 Task: Add Sprouts Two Bite Chocolate Cupcakes to the cart.
Action: Mouse moved to (17, 57)
Screenshot: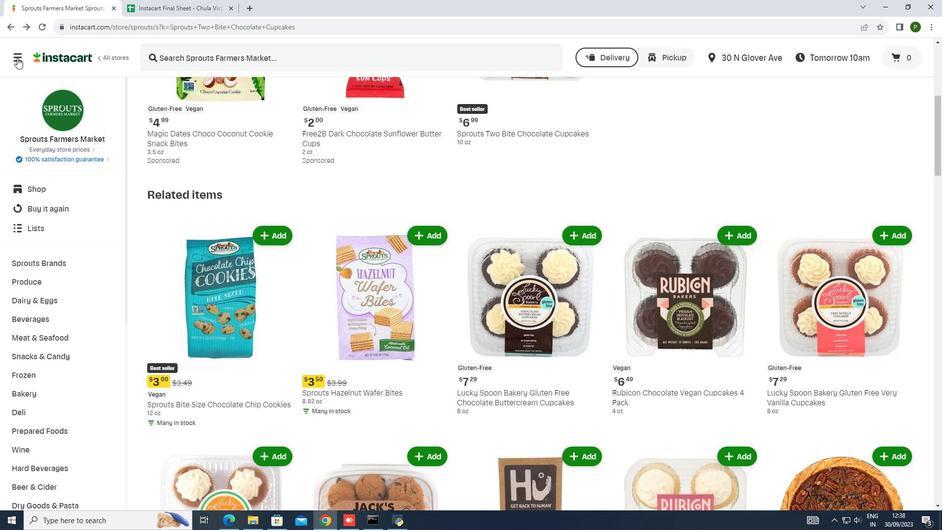
Action: Mouse pressed left at (17, 57)
Screenshot: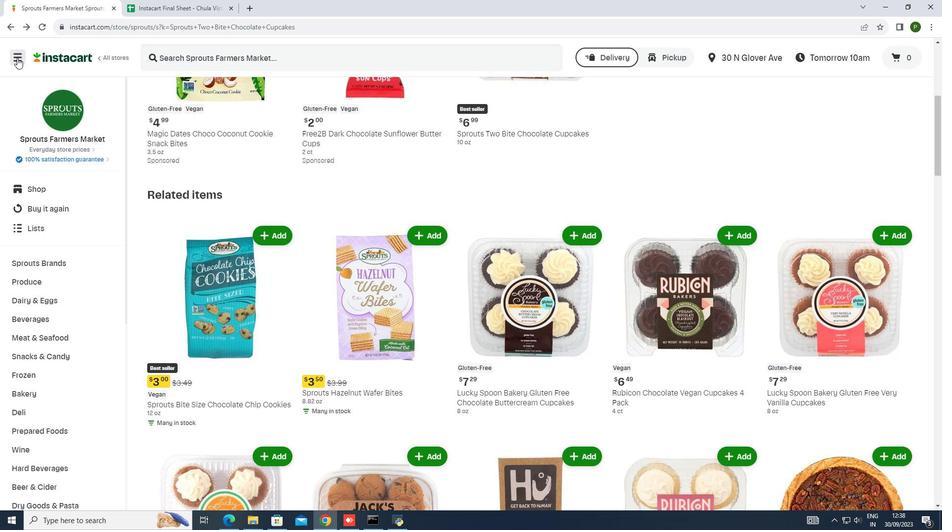 
Action: Mouse moved to (27, 252)
Screenshot: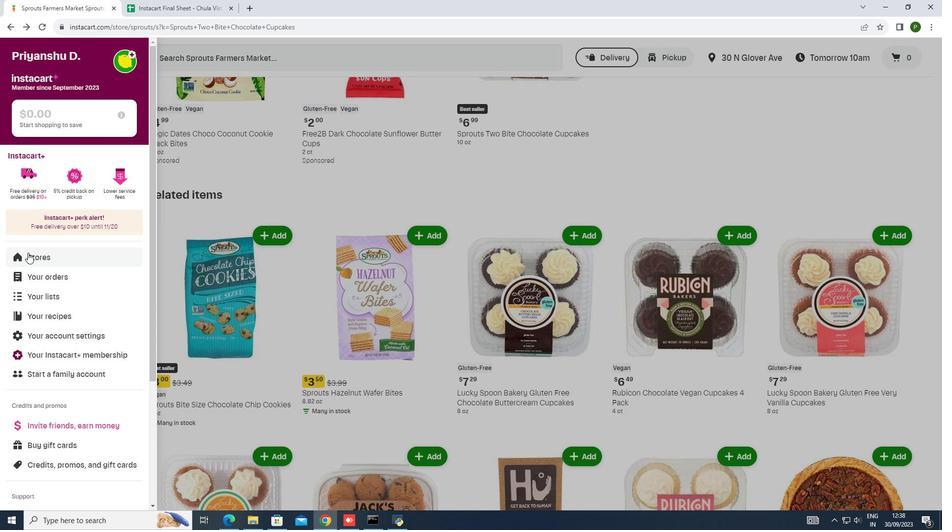 
Action: Mouse pressed left at (27, 252)
Screenshot: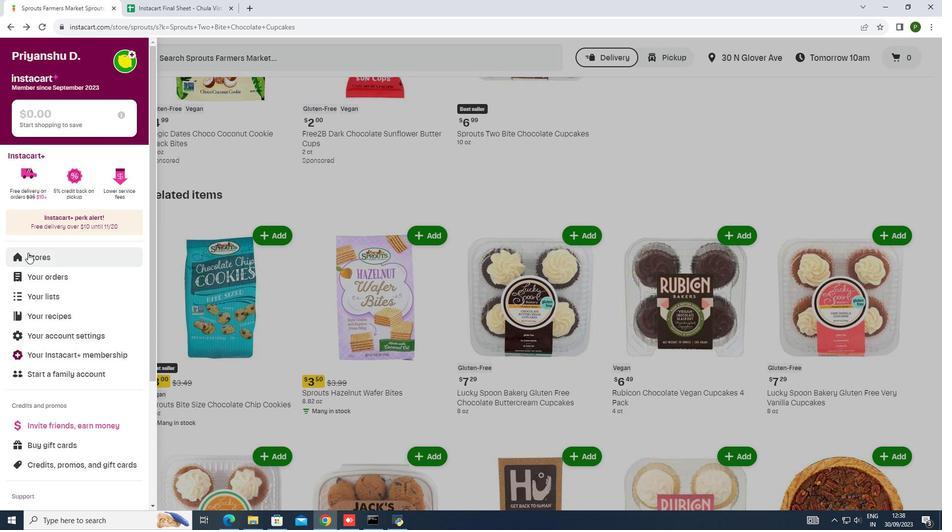 
Action: Mouse moved to (223, 98)
Screenshot: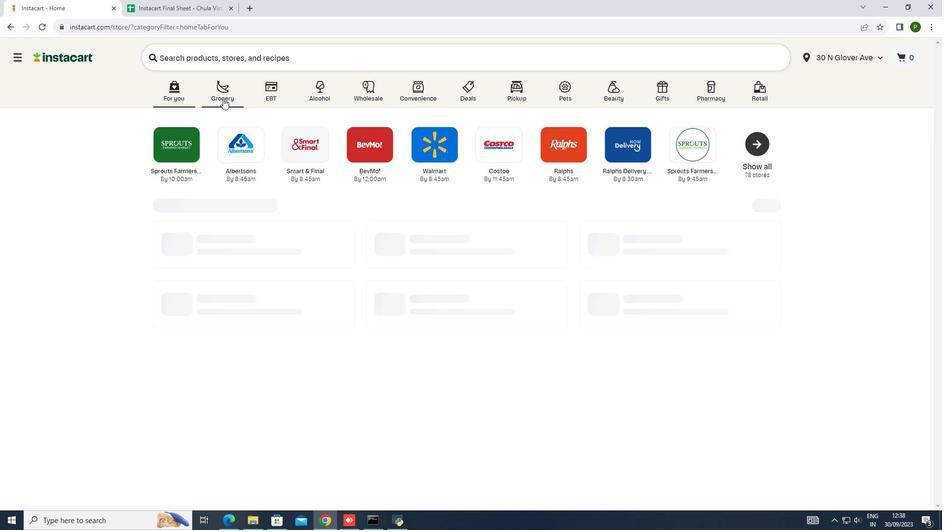 
Action: Mouse pressed left at (223, 98)
Screenshot: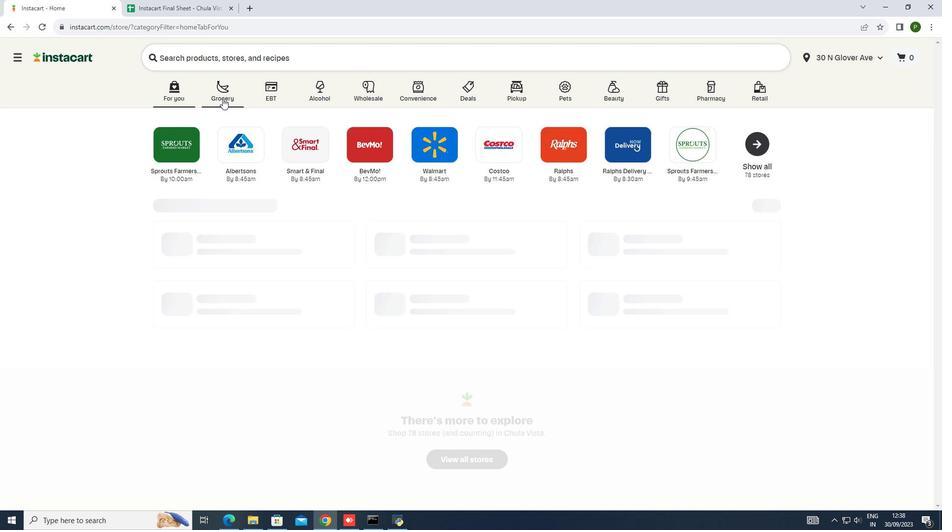 
Action: Mouse moved to (501, 142)
Screenshot: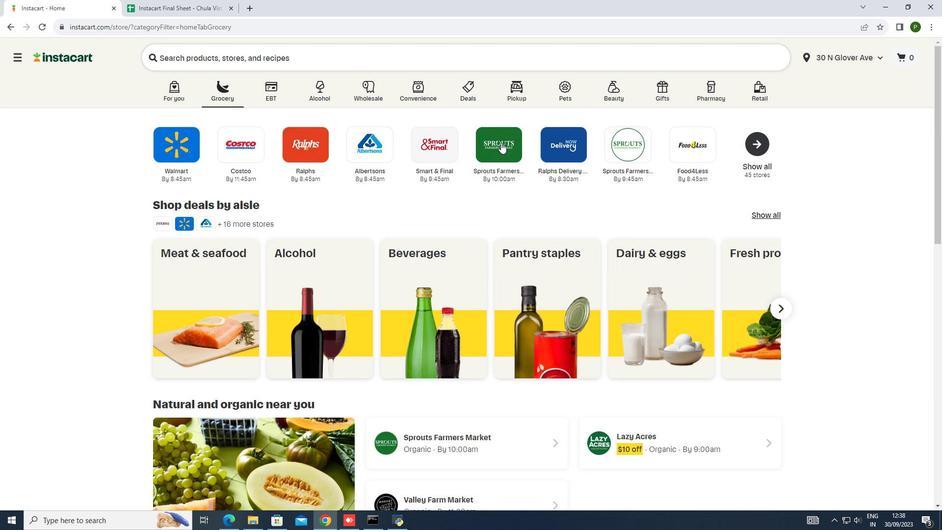 
Action: Mouse pressed left at (501, 142)
Screenshot: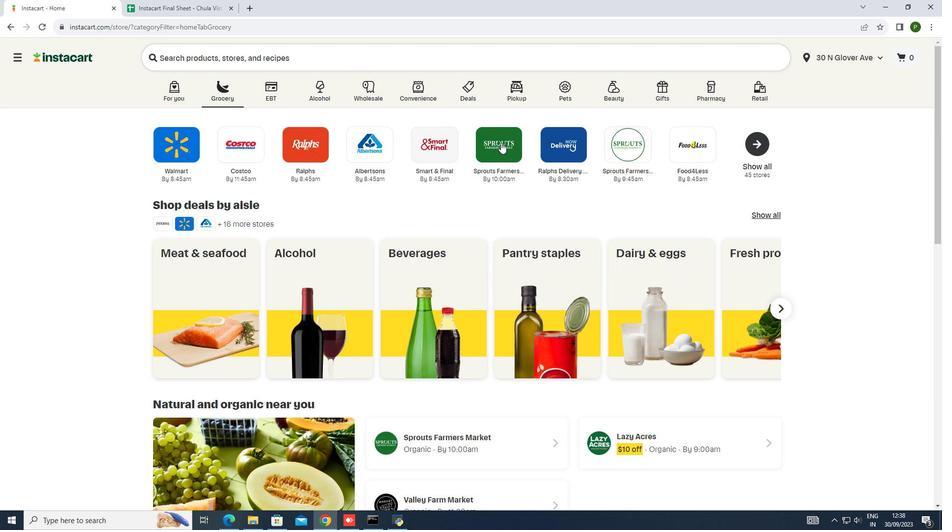 
Action: Mouse moved to (77, 191)
Screenshot: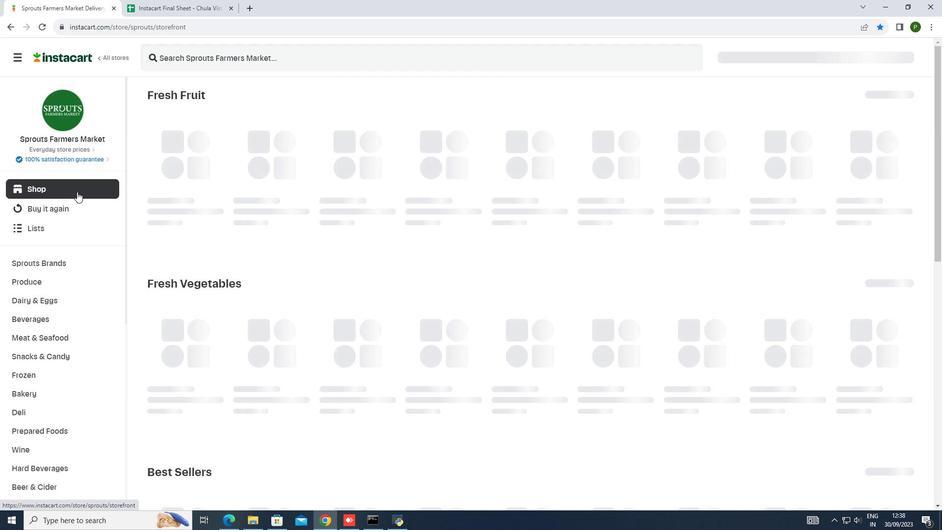 
Action: Mouse pressed left at (77, 191)
Screenshot: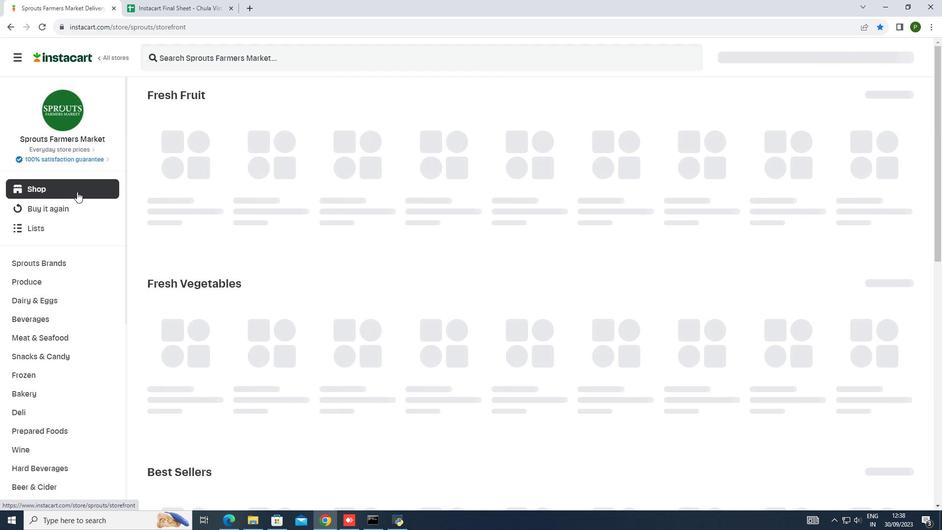 
Action: Mouse moved to (396, 318)
Screenshot: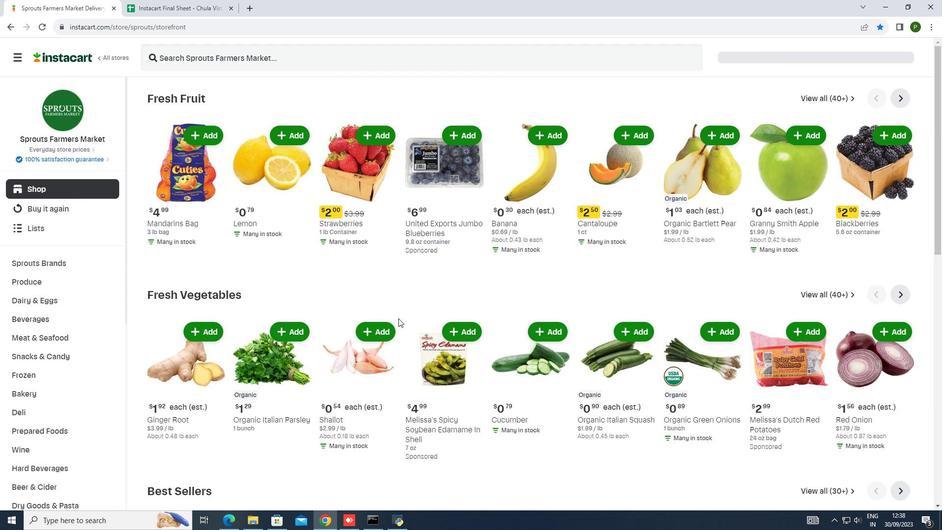 
Action: Mouse scrolled (396, 318) with delta (0, 0)
Screenshot: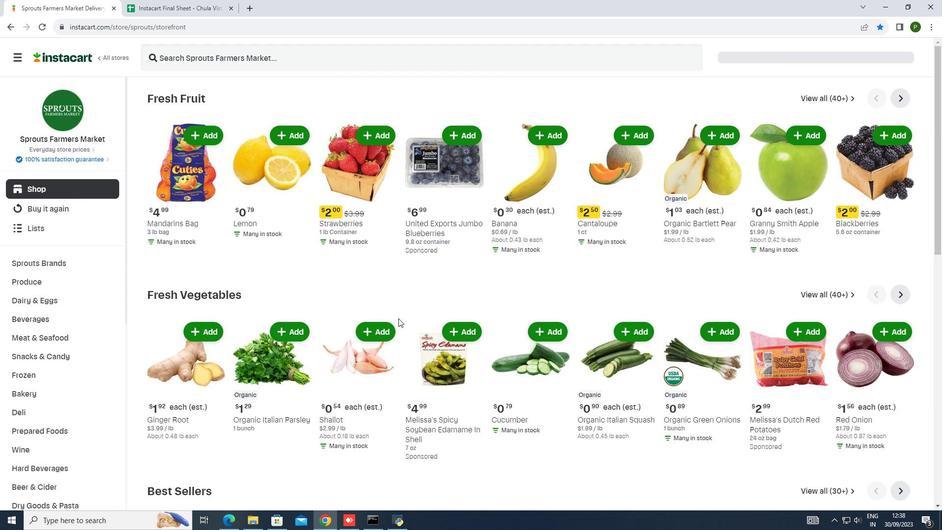
Action: Mouse moved to (397, 318)
Screenshot: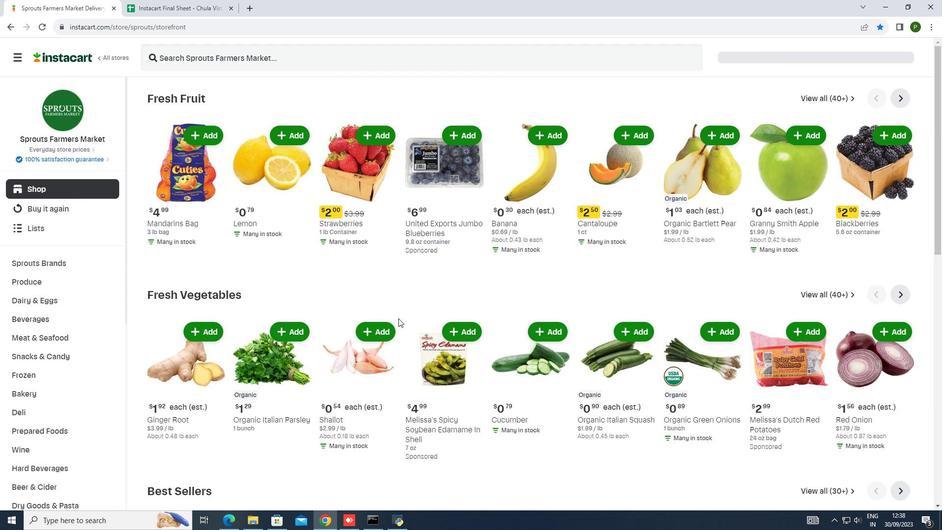 
Action: Mouse scrolled (397, 318) with delta (0, 0)
Screenshot: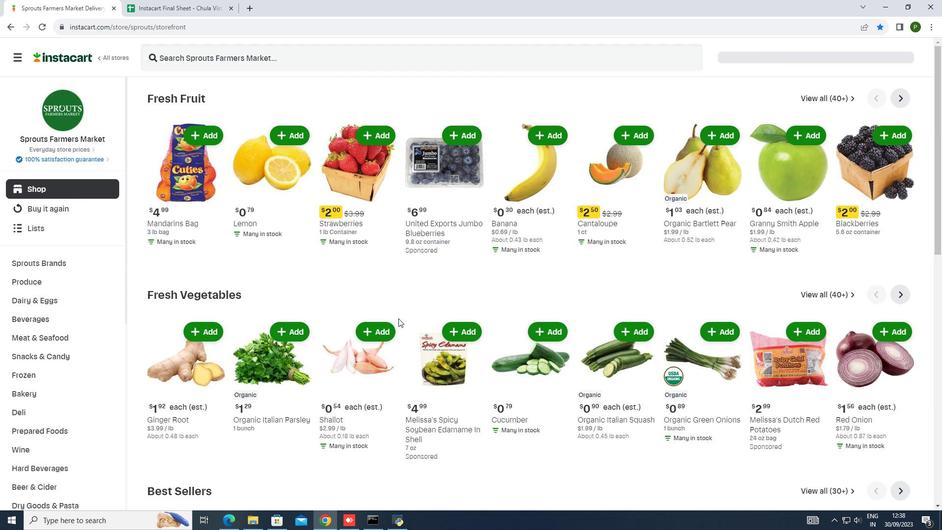 
Action: Mouse moved to (398, 318)
Screenshot: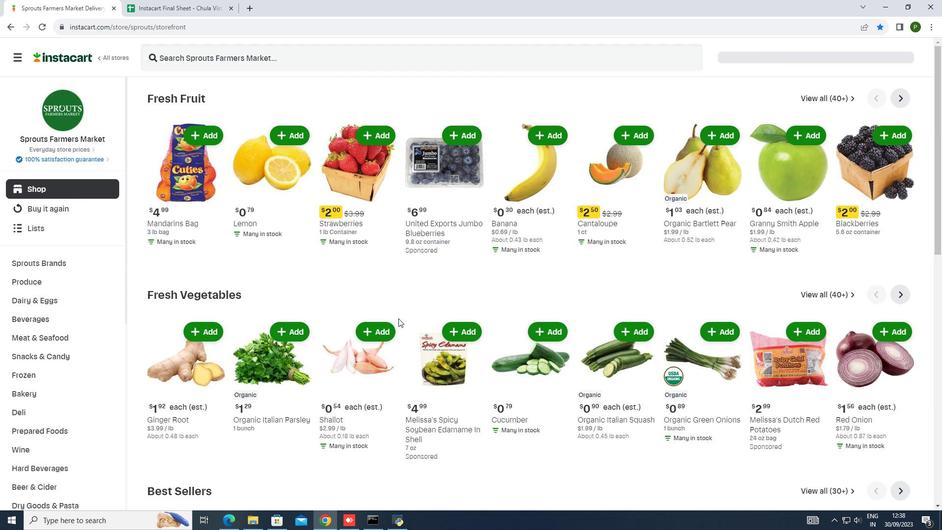 
Action: Mouse scrolled (398, 318) with delta (0, 0)
Screenshot: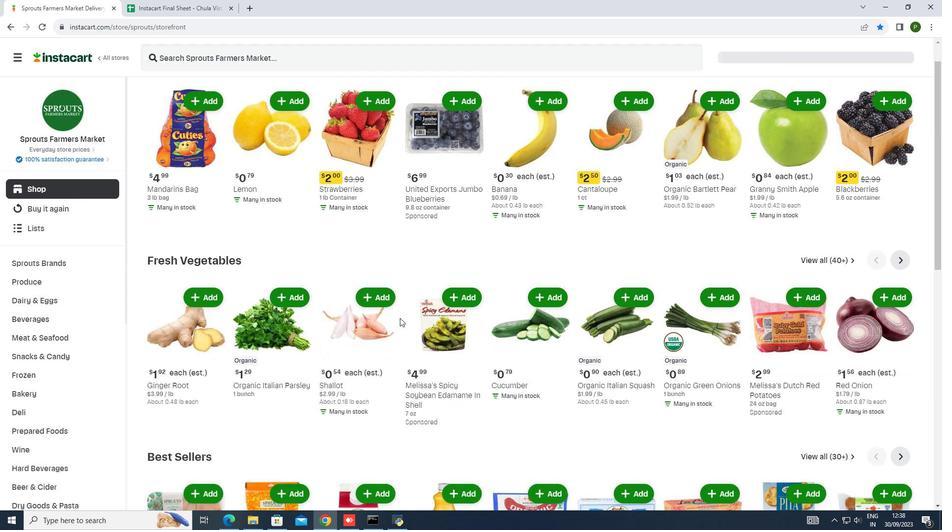 
Action: Mouse scrolled (398, 318) with delta (0, 0)
Screenshot: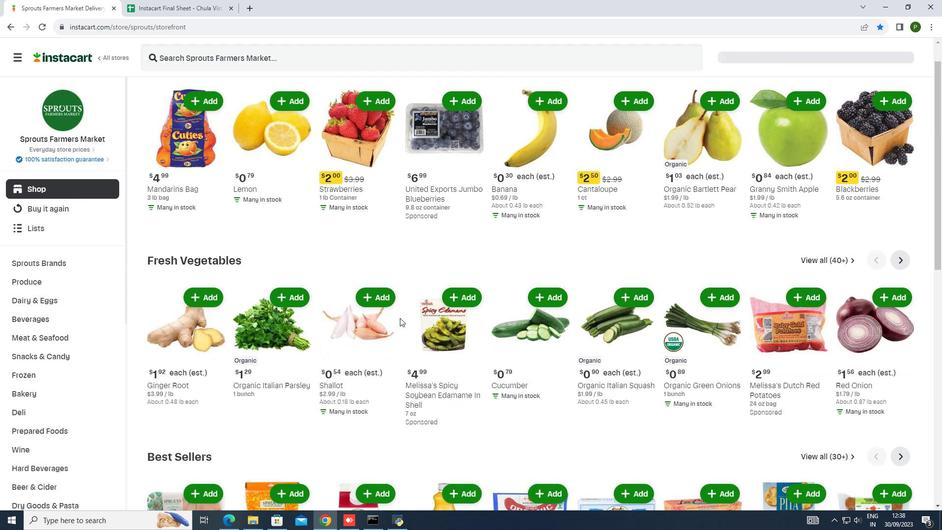 
Action: Mouse moved to (399, 318)
Screenshot: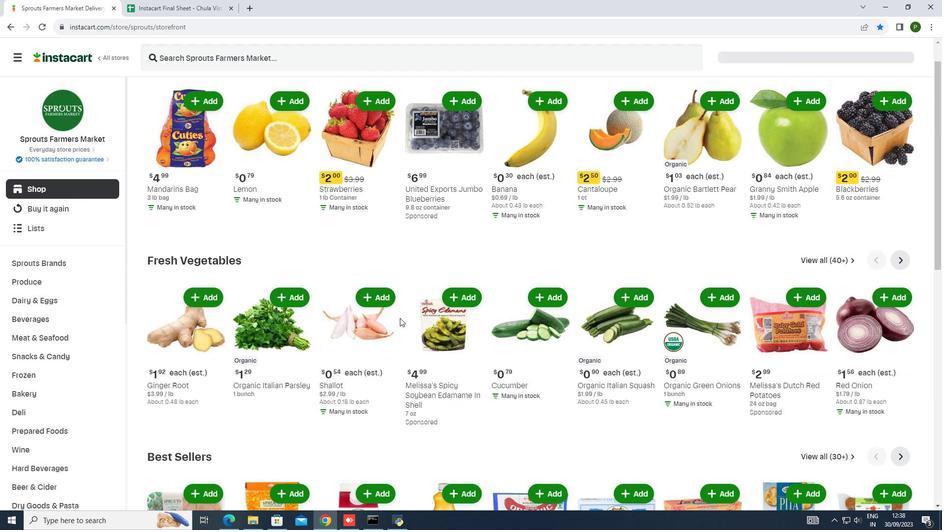 
Action: Mouse scrolled (399, 318) with delta (0, 0)
Screenshot: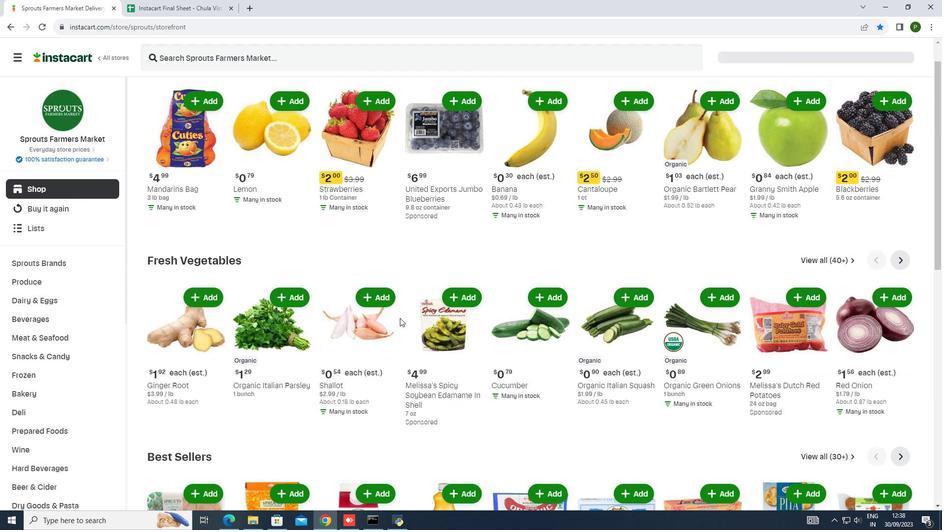 
Action: Mouse moved to (400, 318)
Screenshot: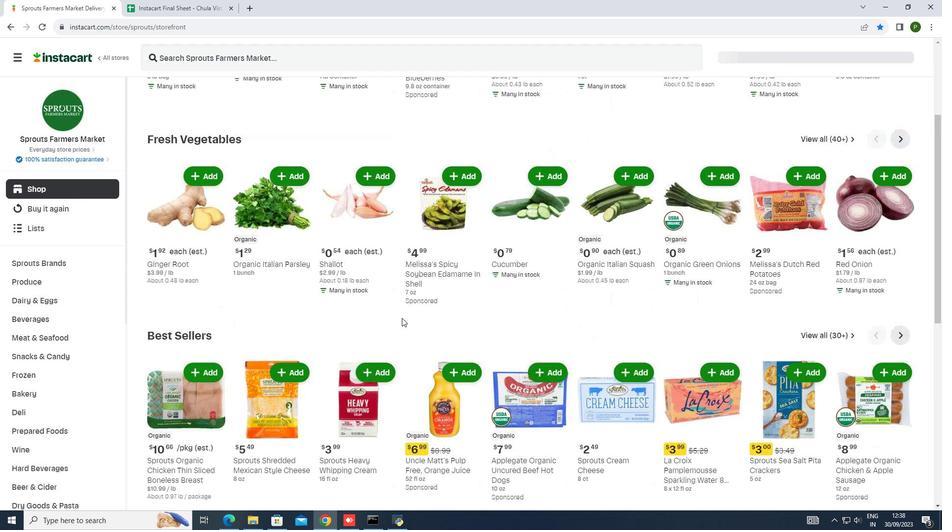 
Action: Mouse scrolled (400, 317) with delta (0, 0)
Screenshot: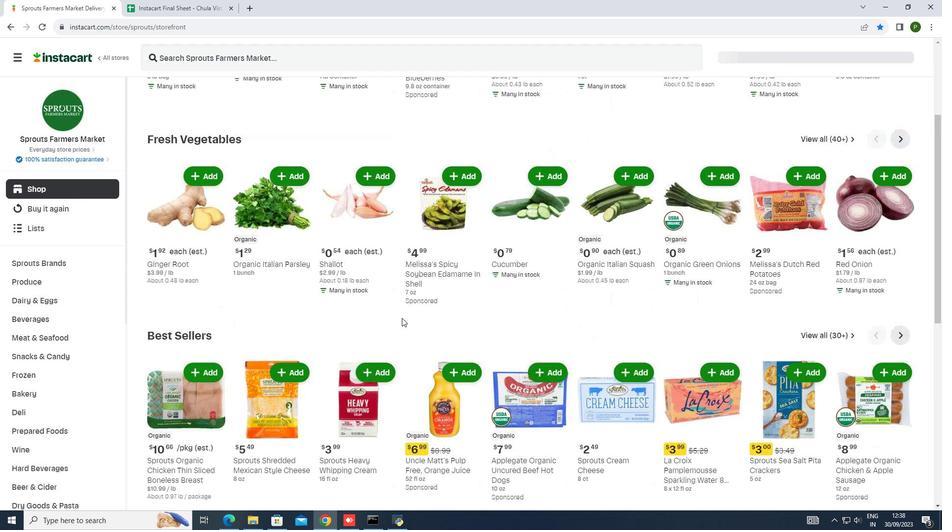 
Action: Mouse moved to (433, 343)
Screenshot: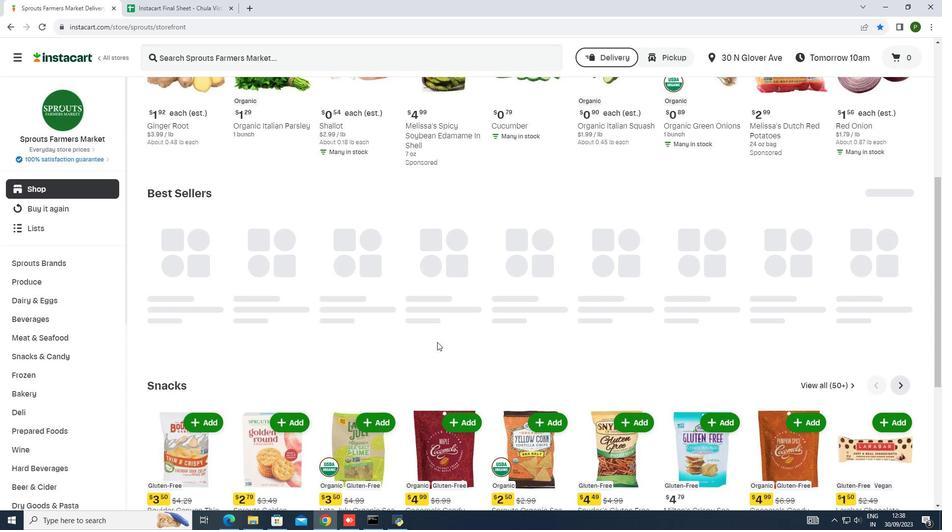 
Action: Mouse scrolled (433, 342) with delta (0, 0)
Screenshot: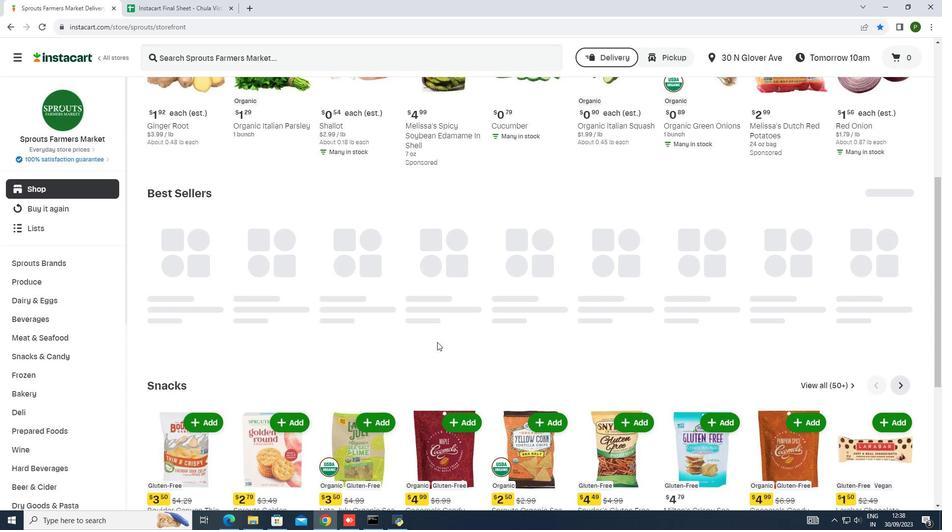 
Action: Mouse moved to (436, 342)
Screenshot: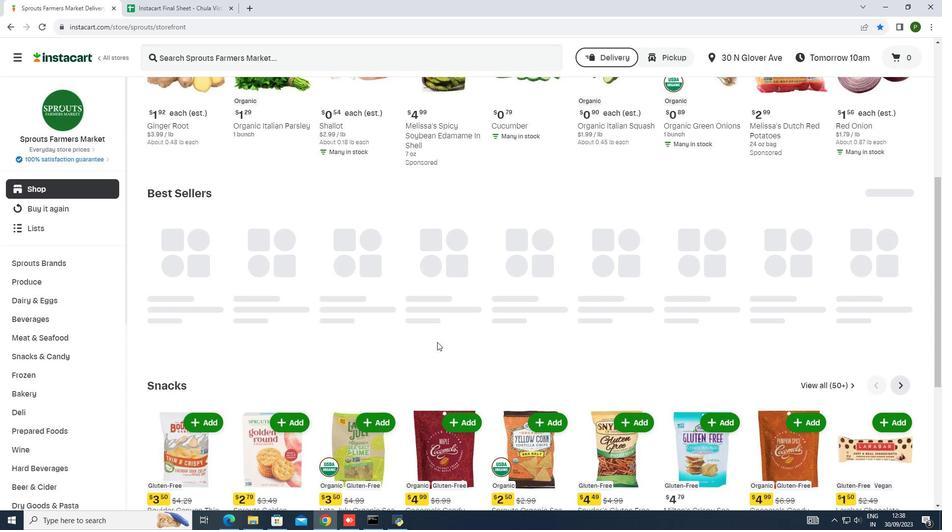 
Action: Mouse scrolled (436, 342) with delta (0, 0)
Screenshot: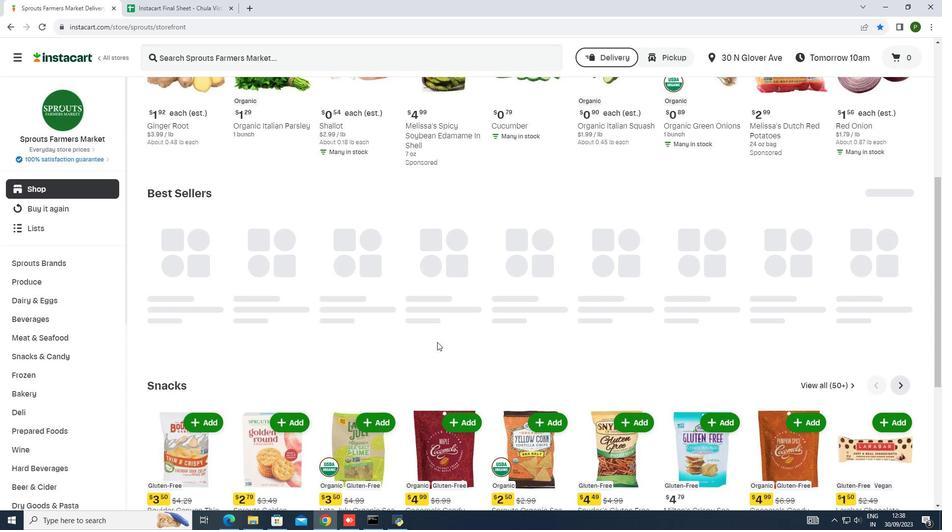 
Action: Mouse moved to (439, 341)
Screenshot: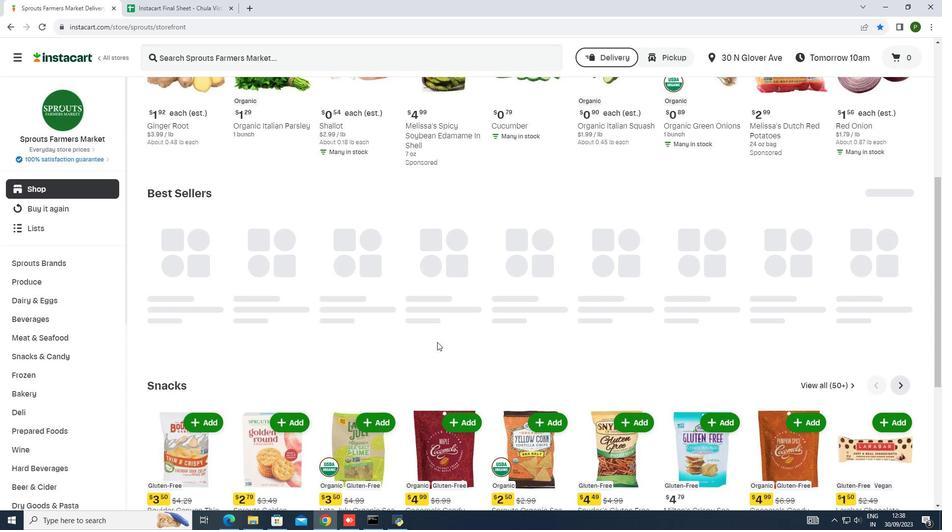
Action: Mouse scrolled (439, 341) with delta (0, 0)
Screenshot: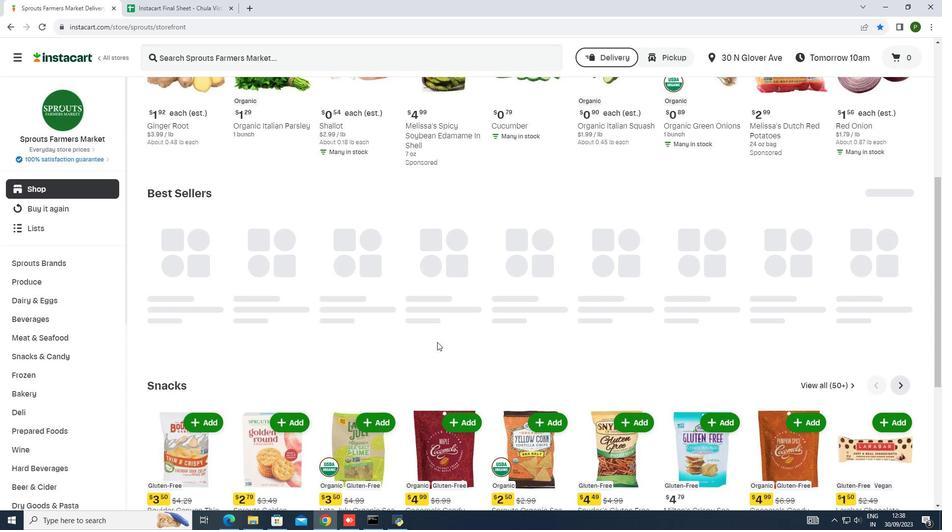 
Action: Mouse moved to (441, 341)
Screenshot: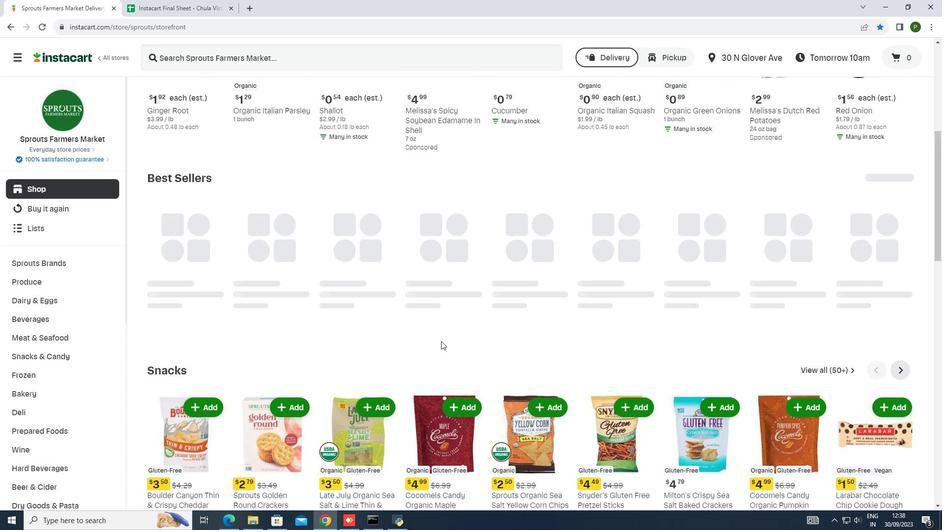 
Action: Mouse scrolled (441, 340) with delta (0, 0)
Screenshot: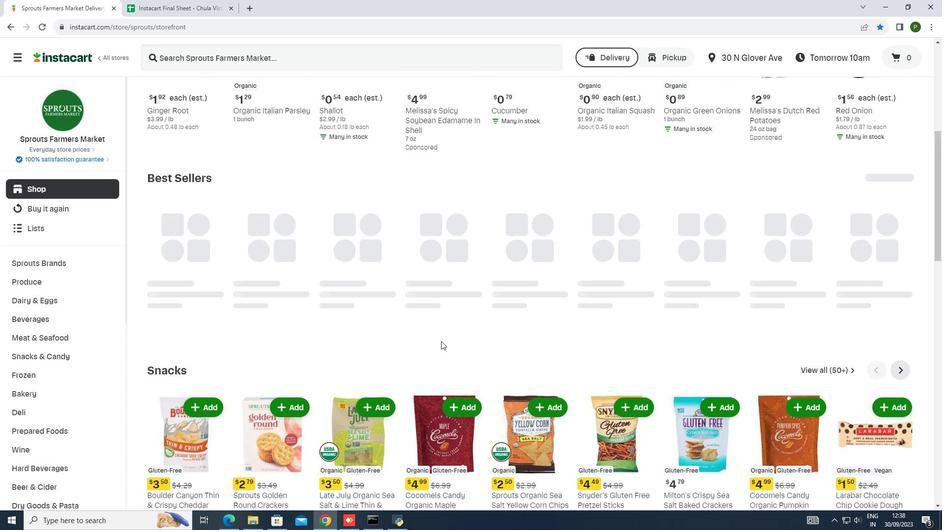 
Action: Mouse scrolled (441, 340) with delta (0, 0)
Screenshot: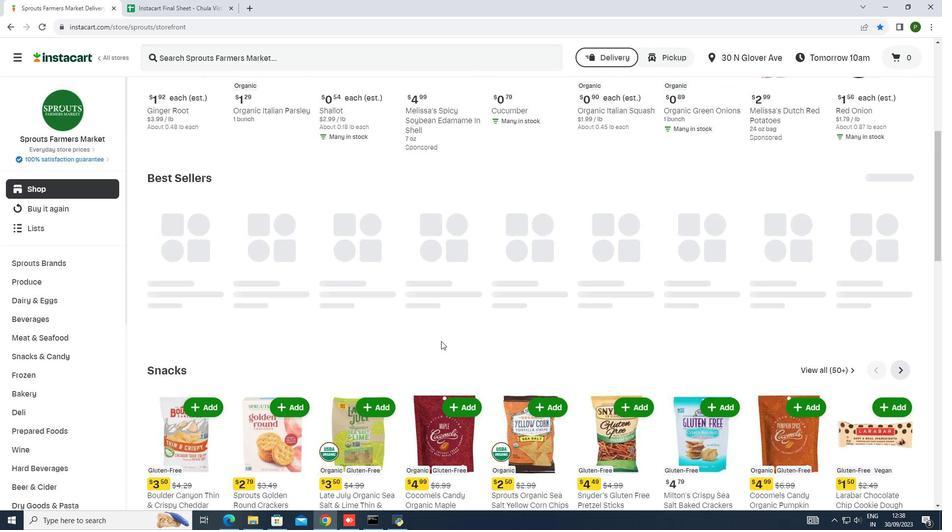 
Action: Mouse scrolled (441, 340) with delta (0, 0)
Screenshot: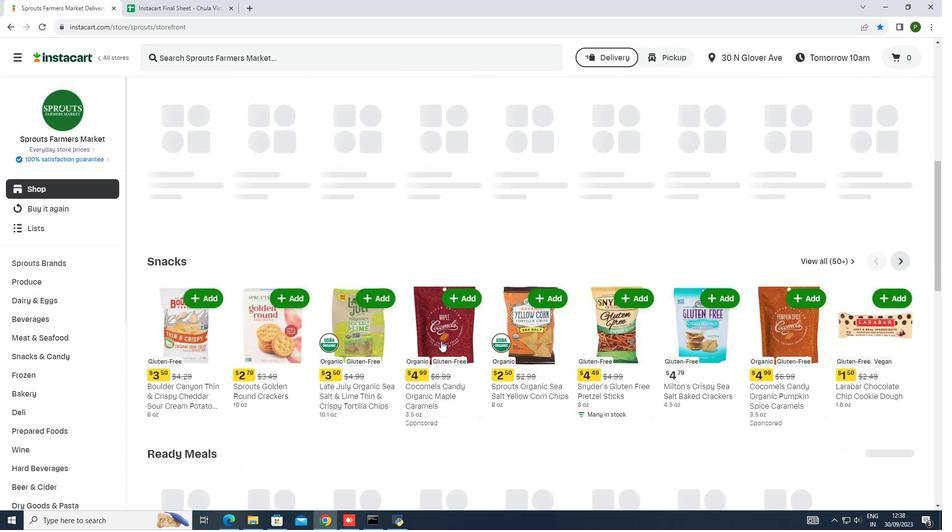 
Action: Mouse moved to (397, 396)
Screenshot: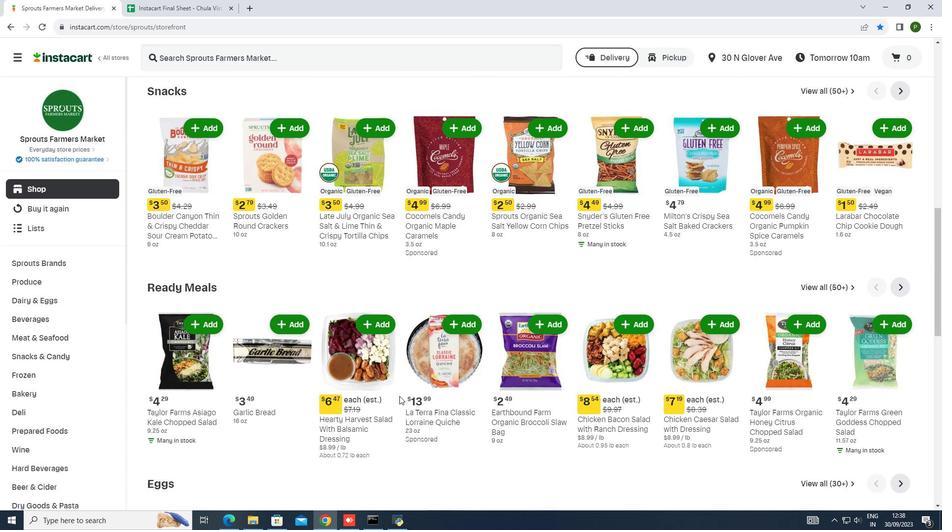 
Action: Mouse scrolled (397, 396) with delta (0, 0)
Screenshot: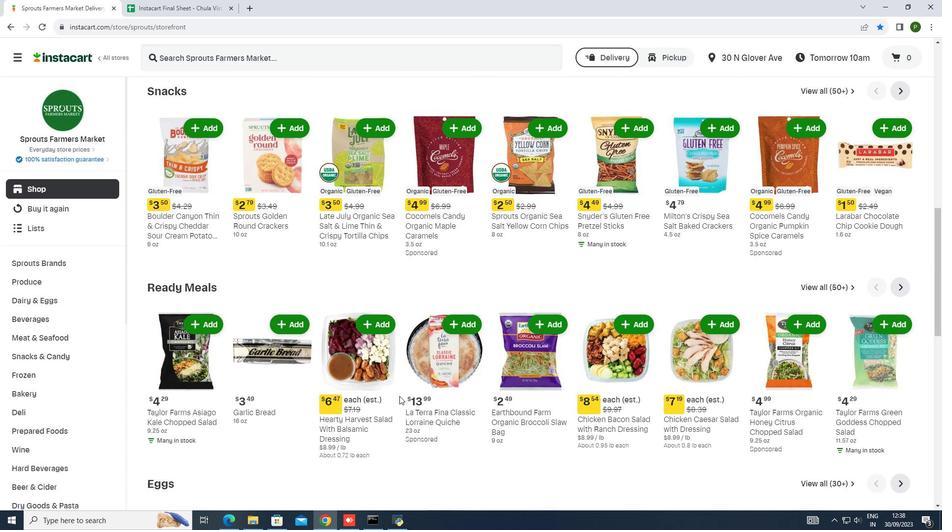 
Action: Mouse moved to (399, 396)
Screenshot: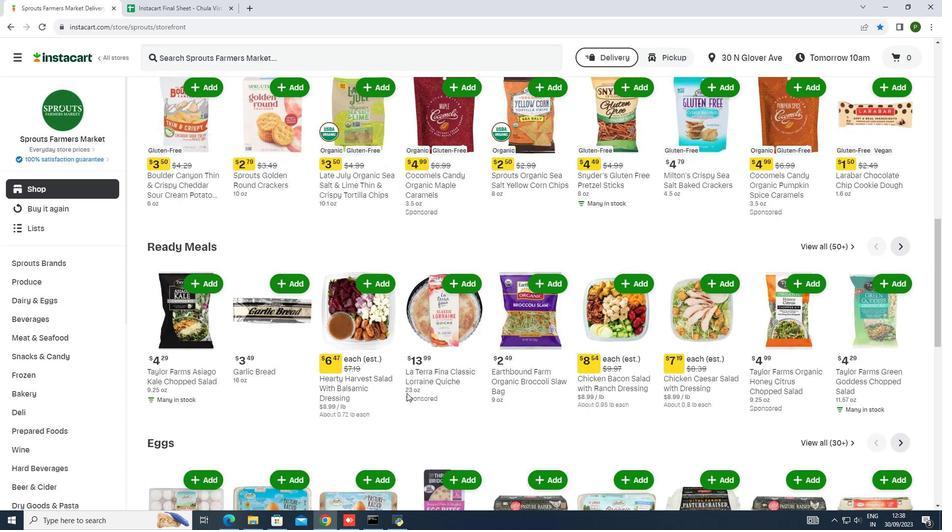 
Action: Mouse scrolled (399, 395) with delta (0, 0)
Screenshot: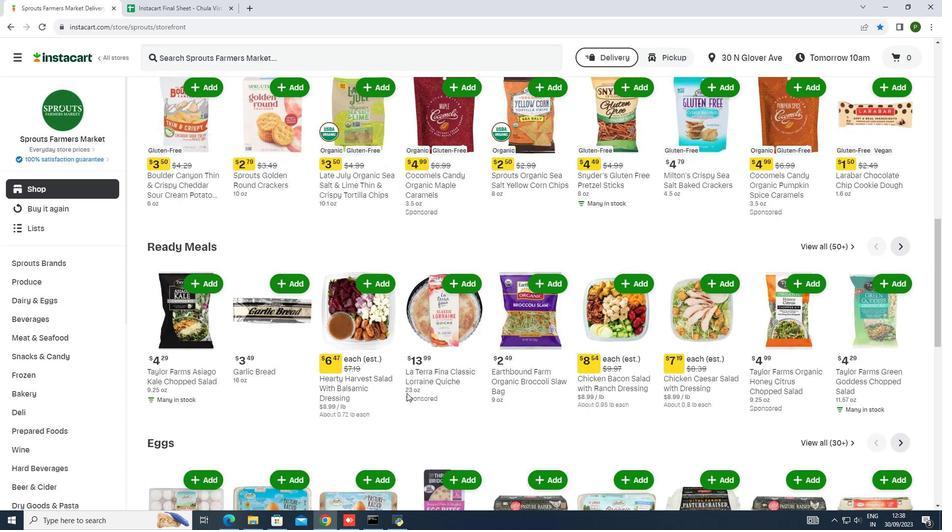 
Action: Mouse moved to (400, 396)
Screenshot: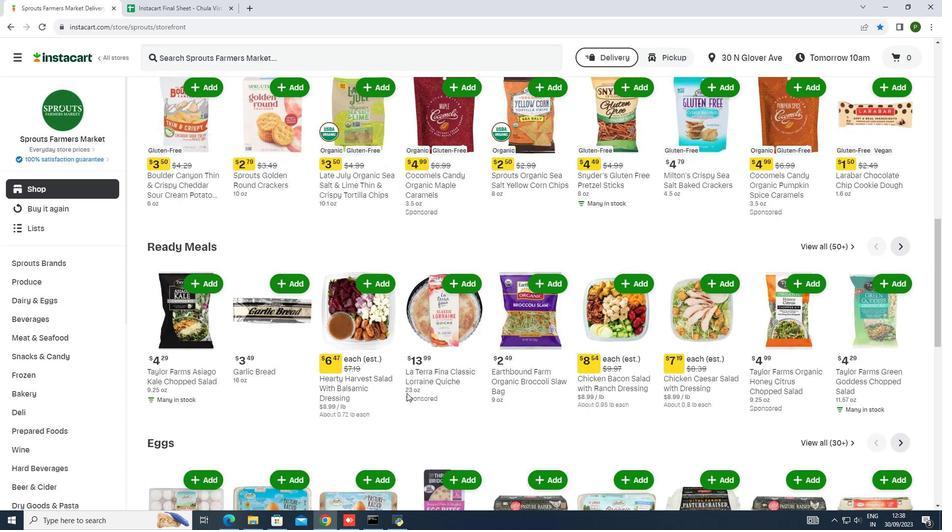 
Action: Mouse scrolled (400, 395) with delta (0, 0)
Screenshot: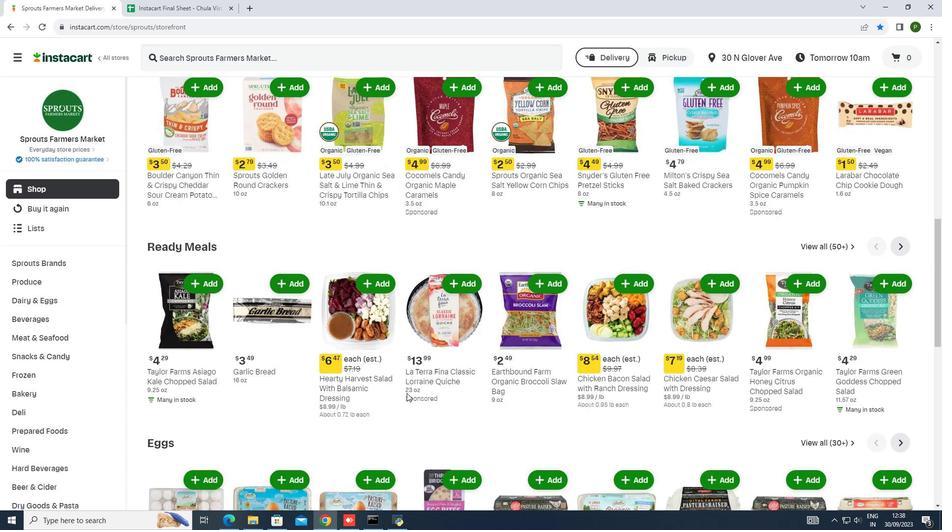 
Action: Mouse moved to (403, 394)
Screenshot: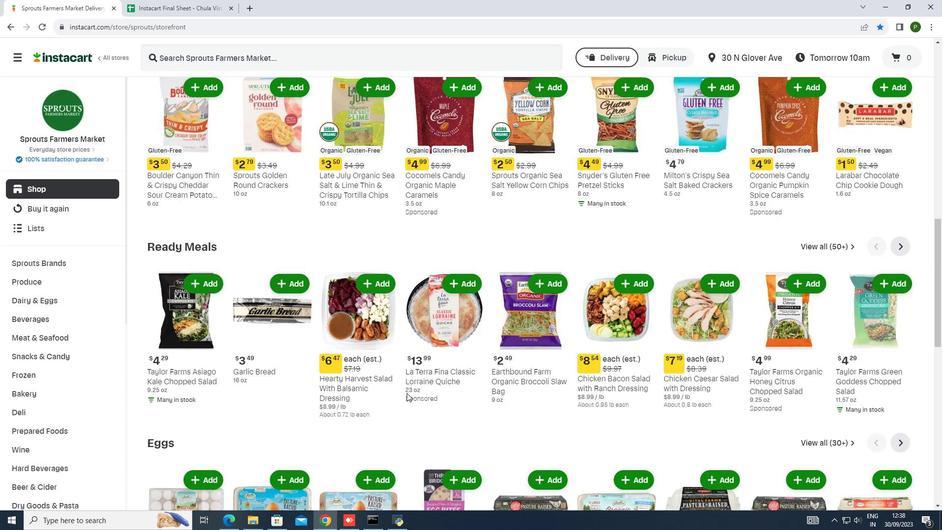 
Action: Mouse scrolled (403, 394) with delta (0, 0)
Screenshot: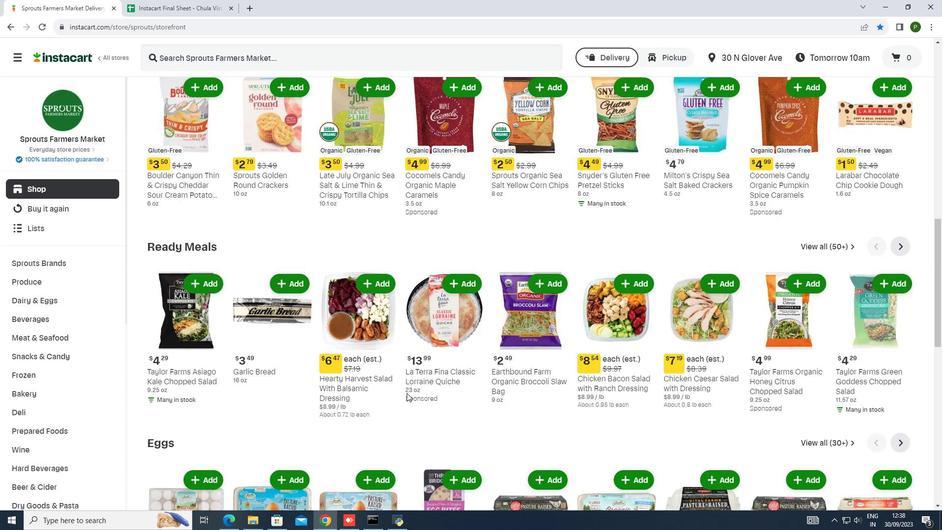 
Action: Mouse moved to (406, 393)
Screenshot: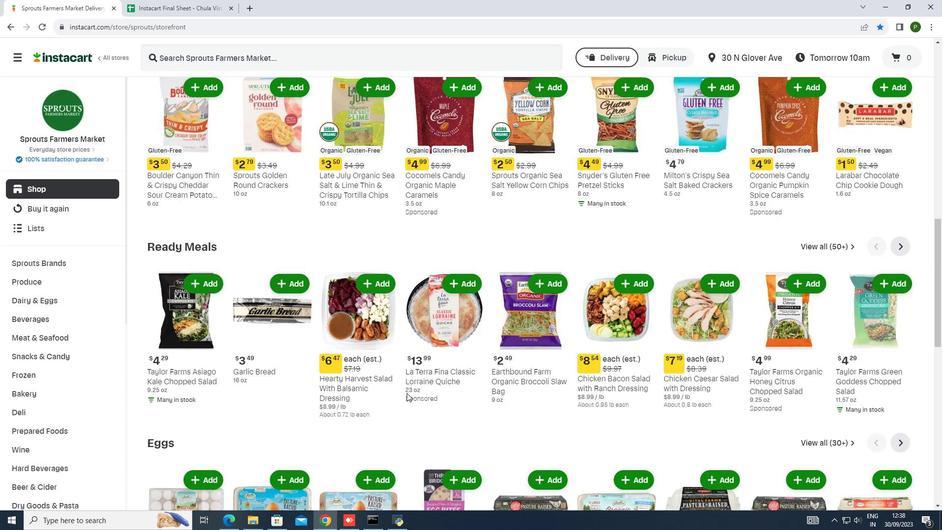 
Action: Mouse scrolled (406, 392) with delta (0, 0)
Screenshot: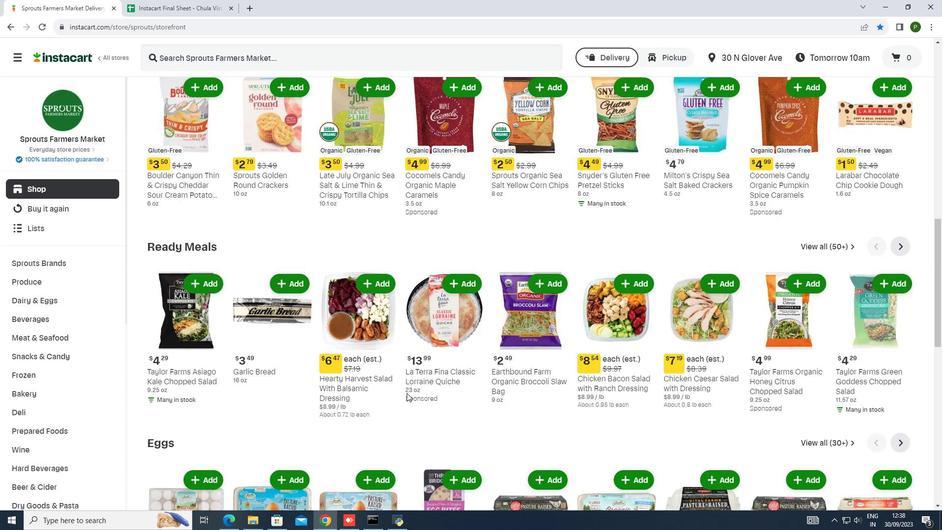 
Action: Mouse moved to (409, 389)
Screenshot: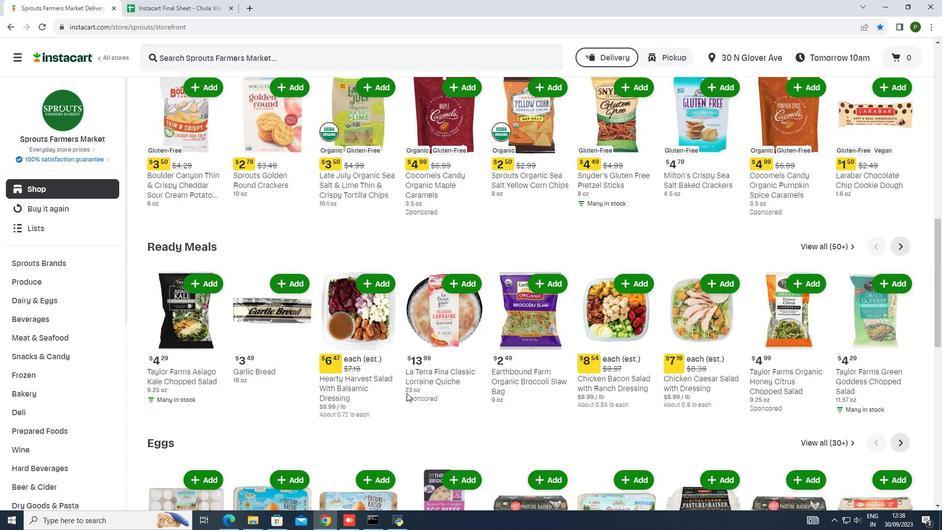 
Action: Mouse scrolled (409, 389) with delta (0, 0)
Screenshot: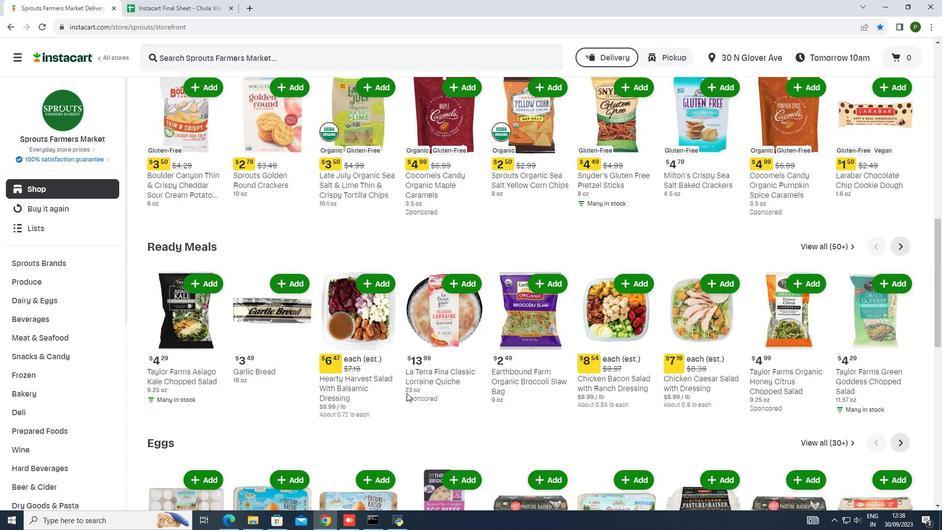 
Action: Mouse moved to (403, 386)
Screenshot: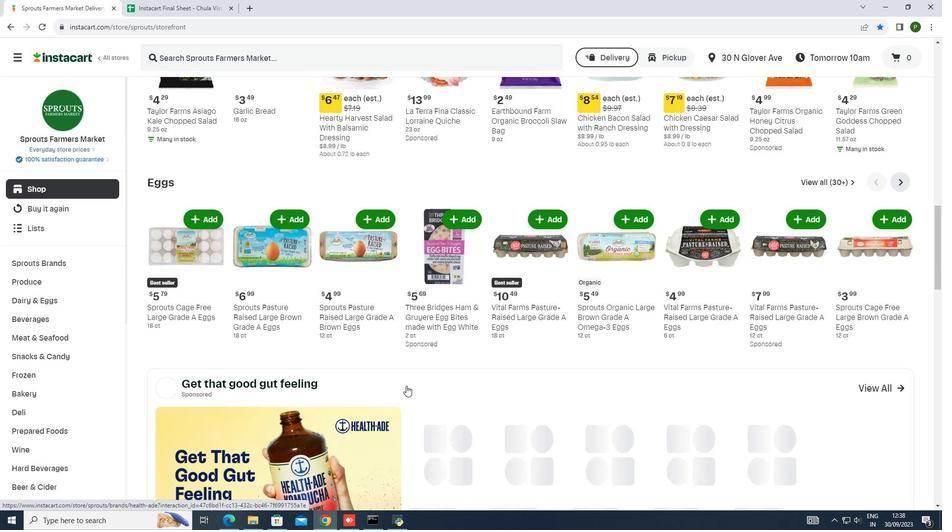 
Action: Mouse scrolled (403, 386) with delta (0, 0)
Screenshot: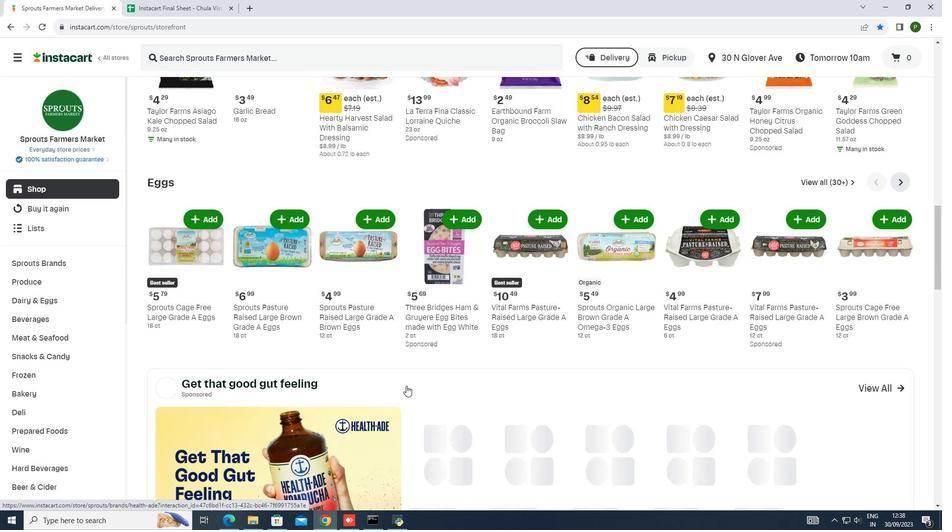 
Action: Mouse moved to (403, 386)
Screenshot: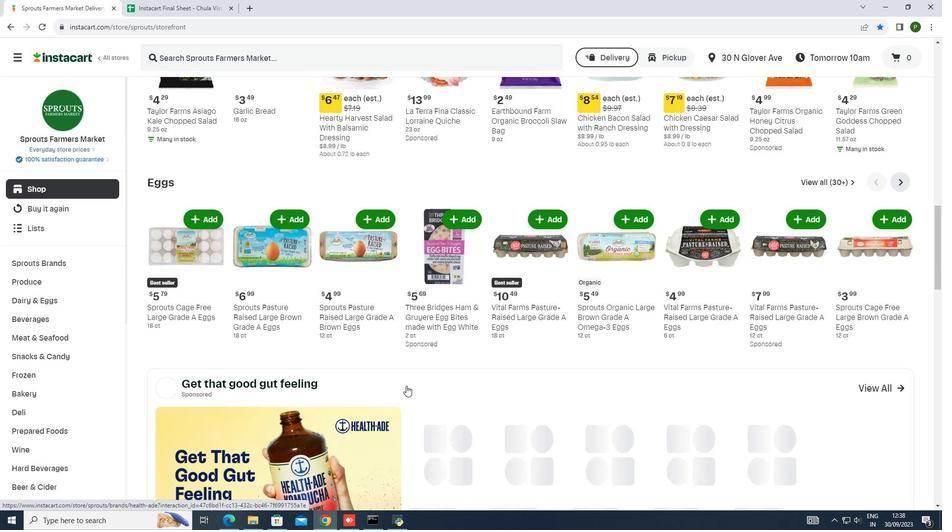 
Action: Mouse scrolled (403, 385) with delta (0, 0)
Screenshot: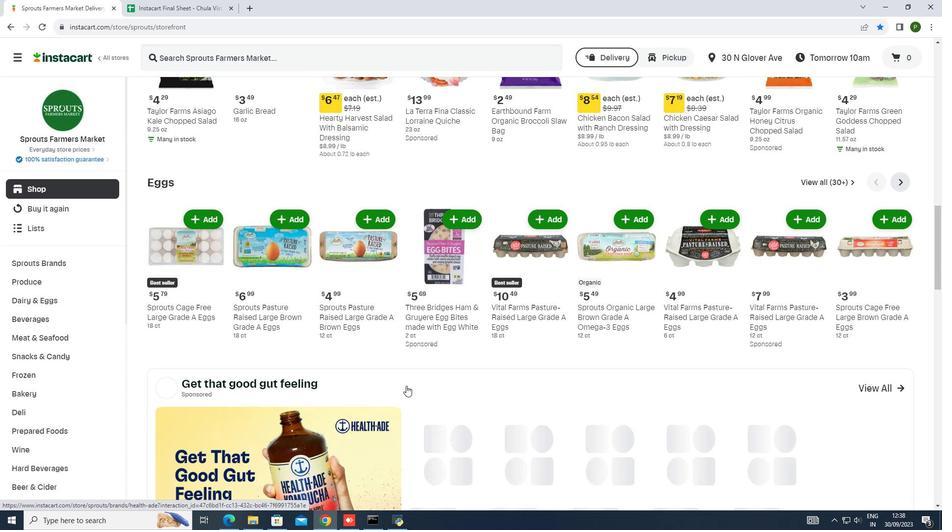 
Action: Mouse moved to (404, 386)
Screenshot: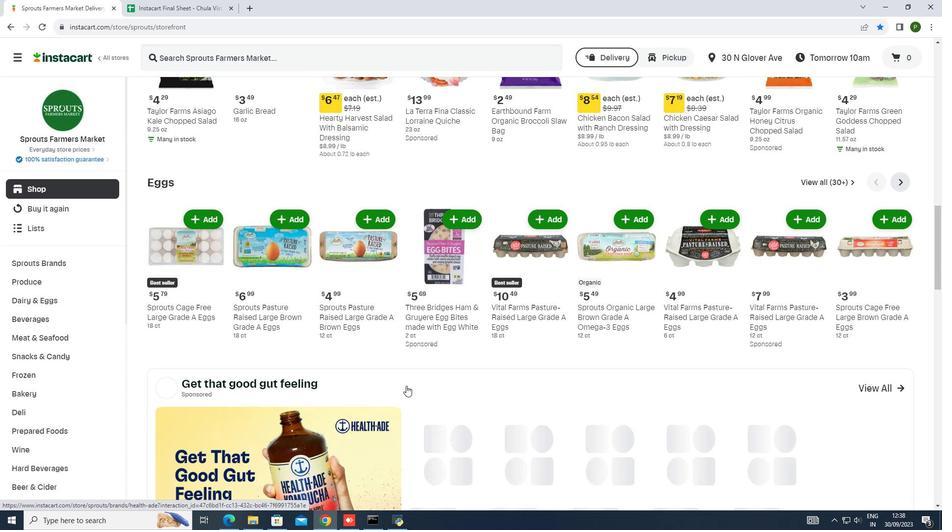 
Action: Mouse scrolled (404, 385) with delta (0, 0)
Screenshot: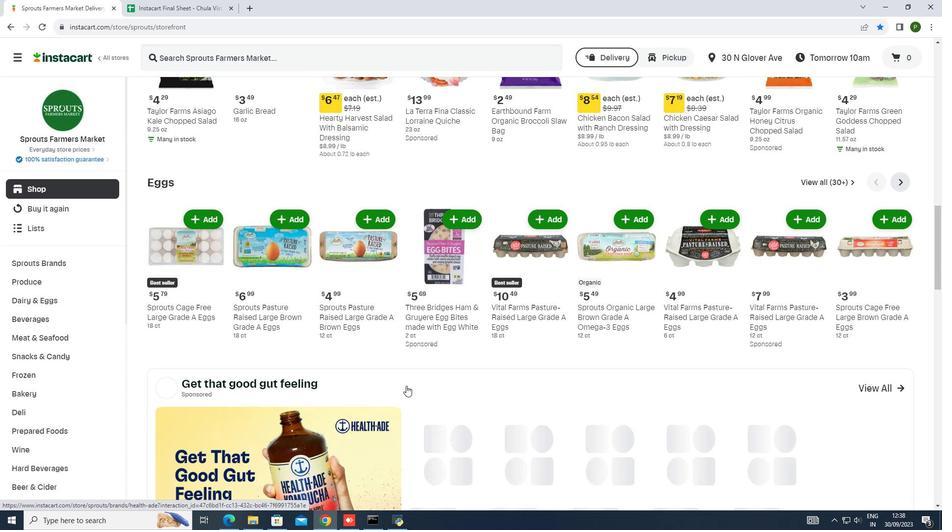 
Action: Mouse scrolled (404, 385) with delta (0, 0)
Screenshot: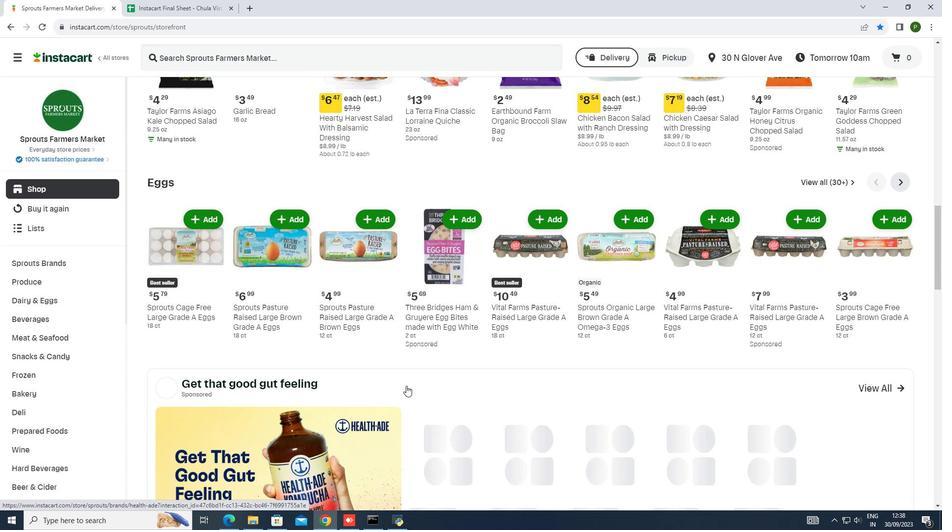 
Action: Mouse moved to (404, 386)
Screenshot: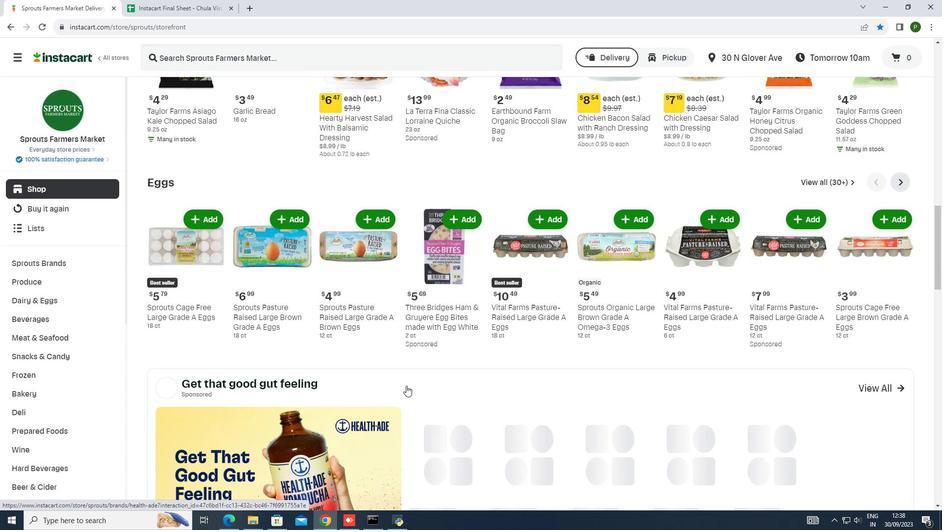 
Action: Mouse scrolled (404, 385) with delta (0, 0)
Screenshot: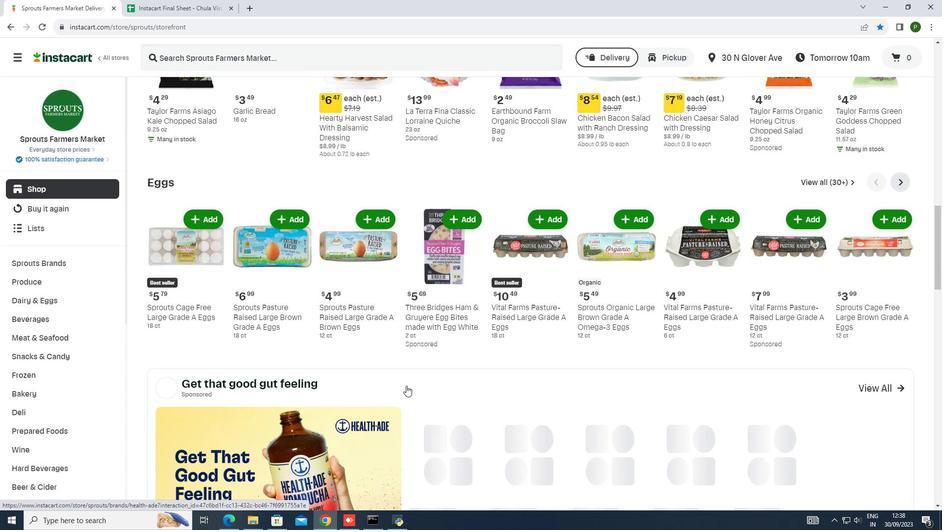
Action: Mouse moved to (407, 385)
Screenshot: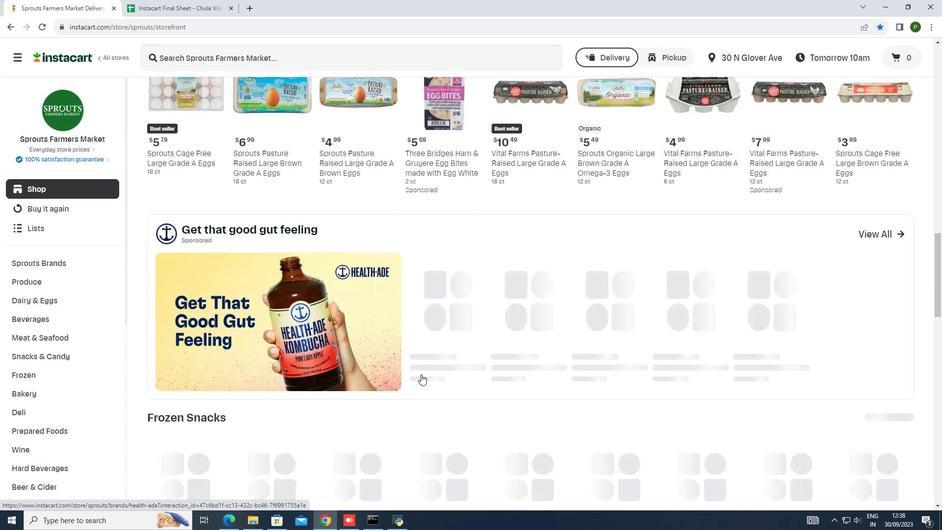 
Action: Mouse scrolled (407, 385) with delta (0, 0)
Screenshot: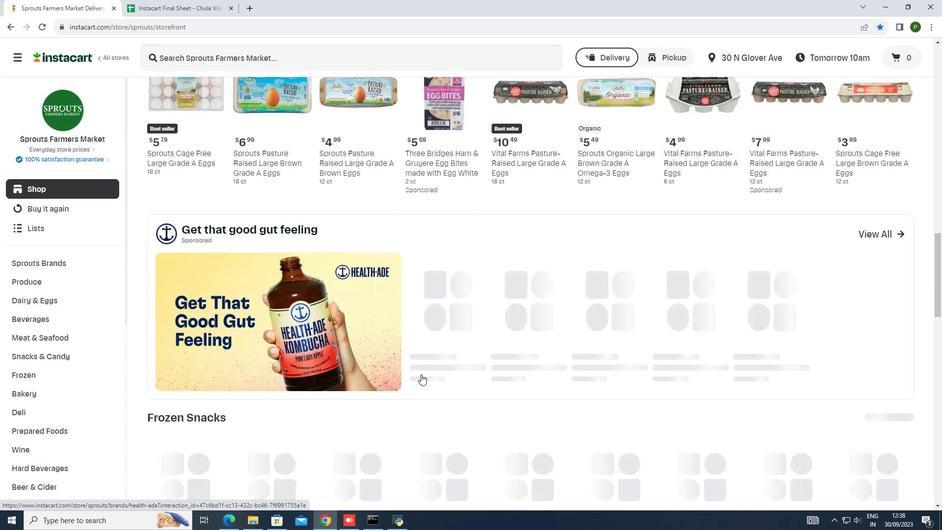 
Action: Mouse moved to (416, 380)
Screenshot: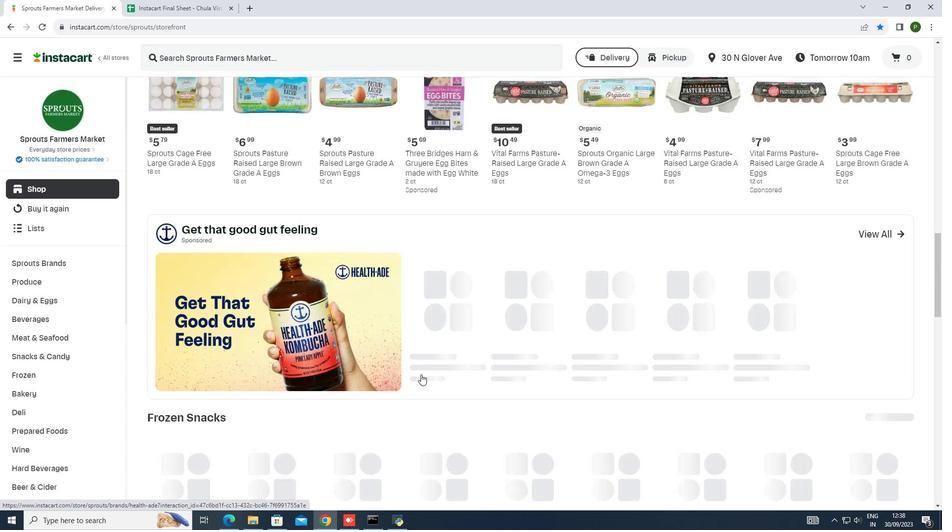 
Action: Mouse scrolled (416, 379) with delta (0, 0)
Screenshot: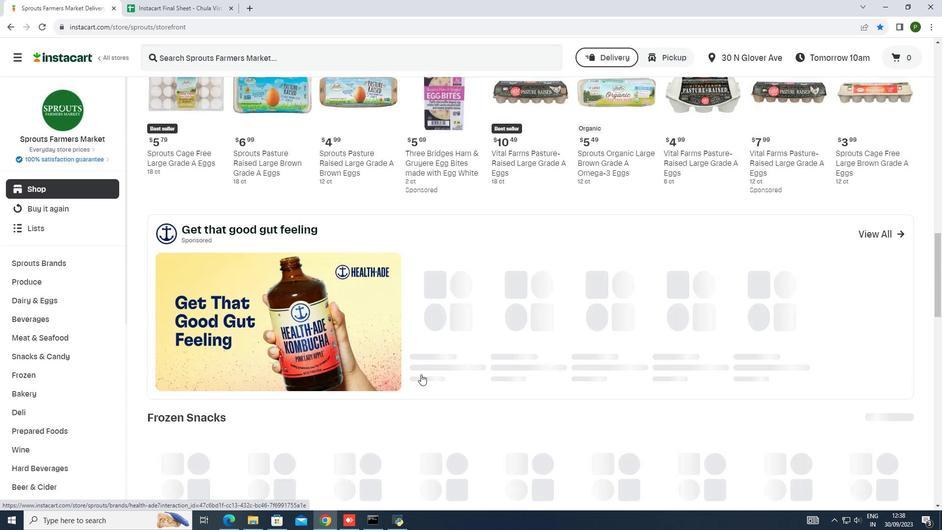 
Action: Mouse moved to (532, 397)
Screenshot: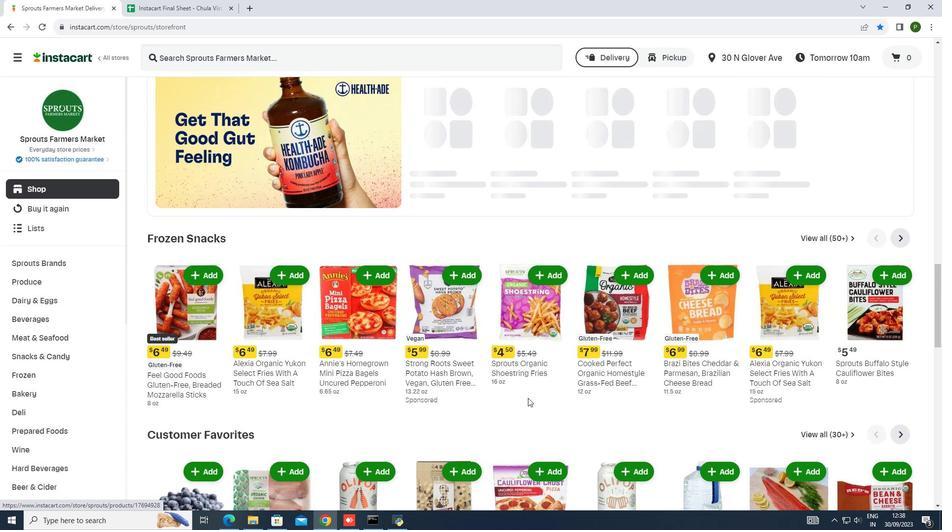 
Action: Mouse scrolled (532, 396) with delta (0, 0)
Screenshot: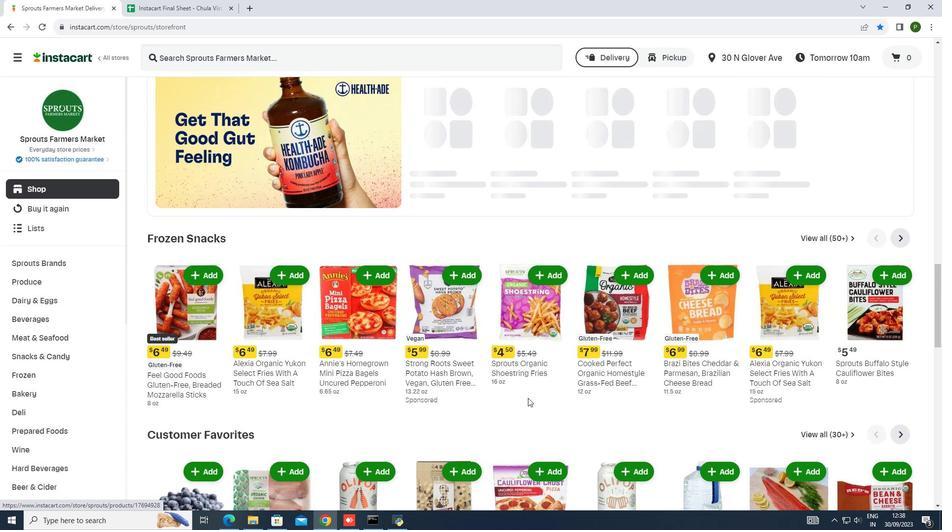 
Action: Mouse moved to (530, 397)
Screenshot: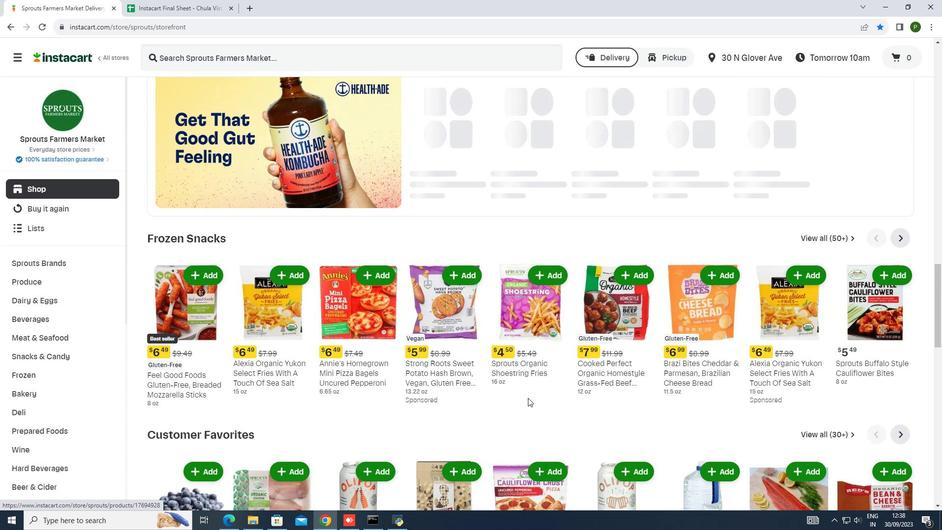 
Action: Mouse scrolled (530, 397) with delta (0, 0)
Screenshot: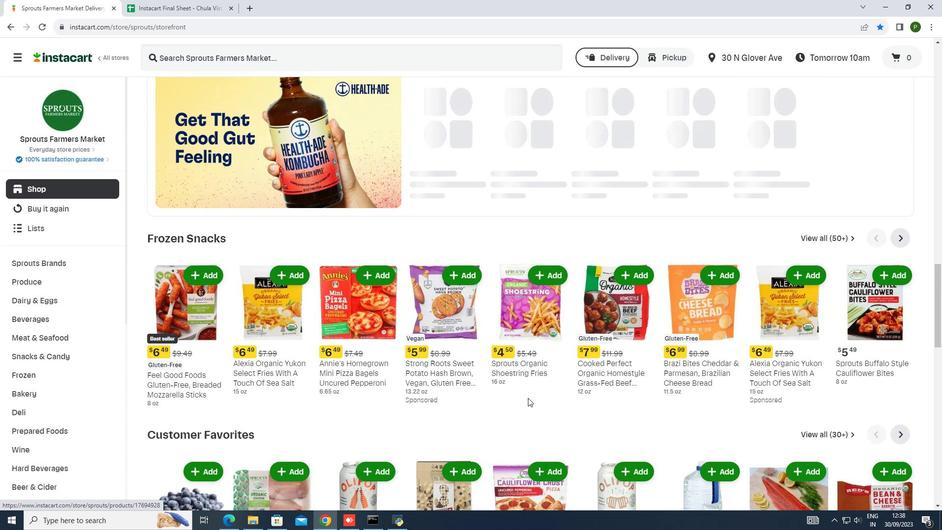 
Action: Mouse moved to (529, 398)
Screenshot: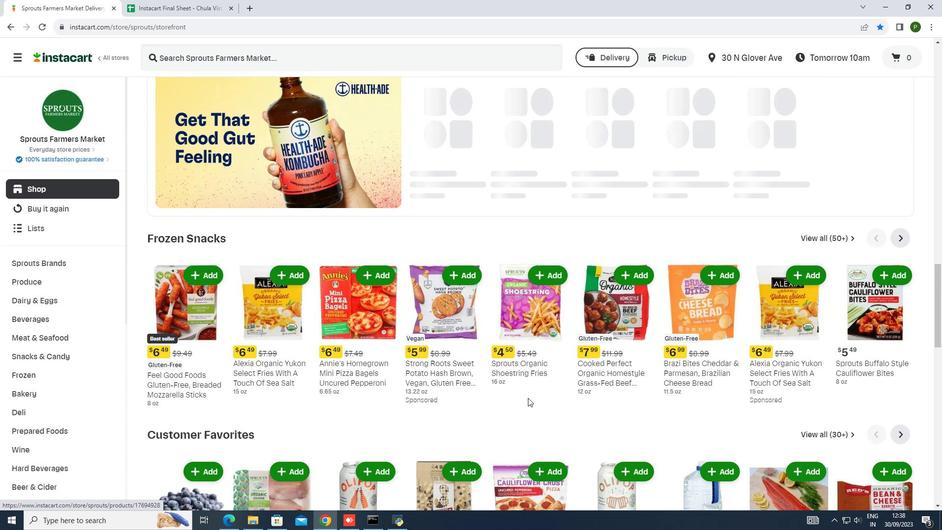 
Action: Mouse scrolled (529, 397) with delta (0, 0)
Screenshot: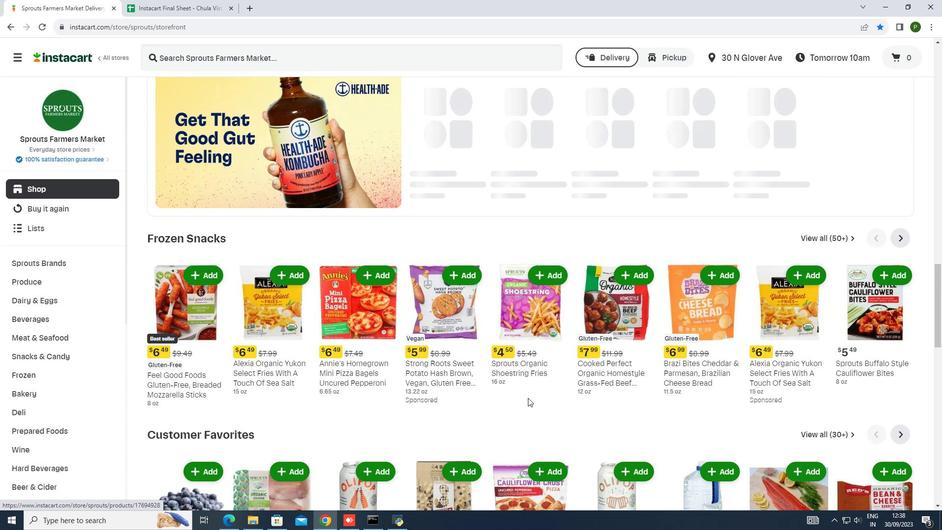 
Action: Mouse moved to (528, 398)
Screenshot: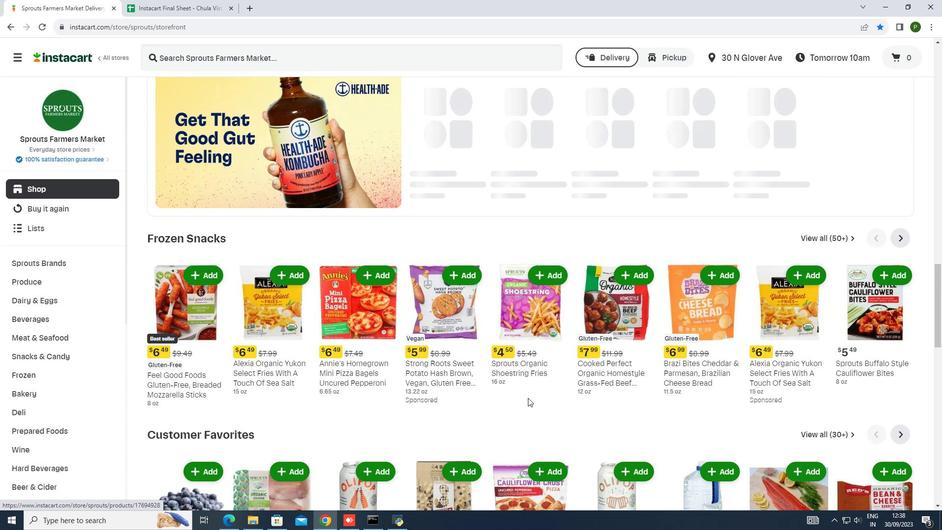 
Action: Mouse scrolled (528, 397) with delta (0, 0)
Screenshot: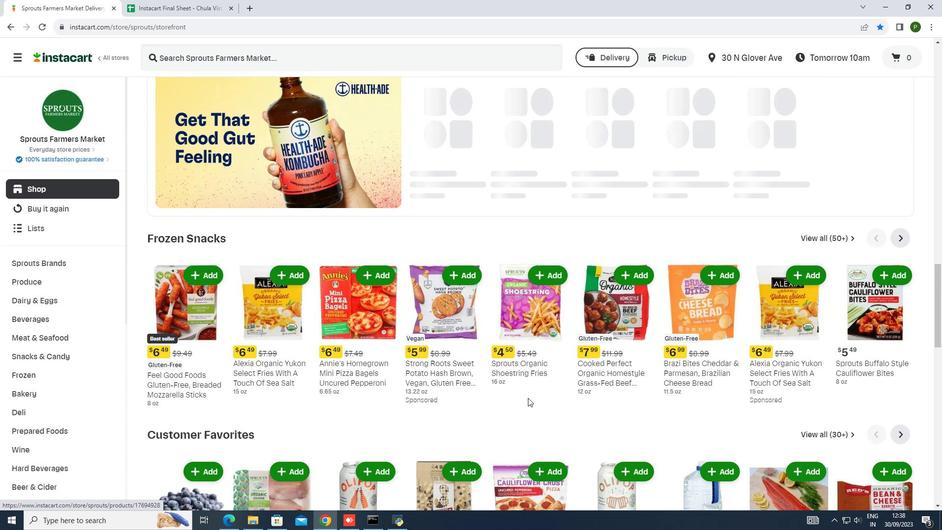 
Action: Mouse moved to (526, 399)
Screenshot: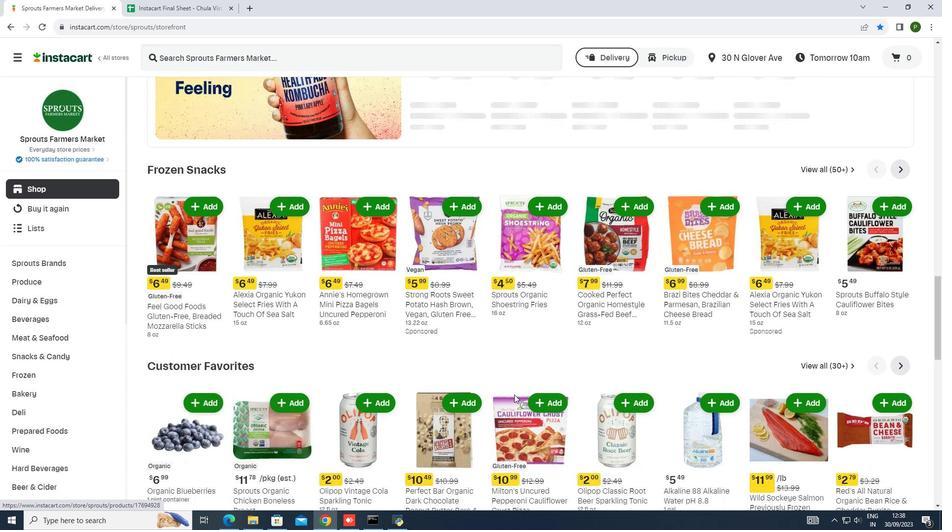 
Action: Mouse scrolled (526, 398) with delta (0, 0)
Screenshot: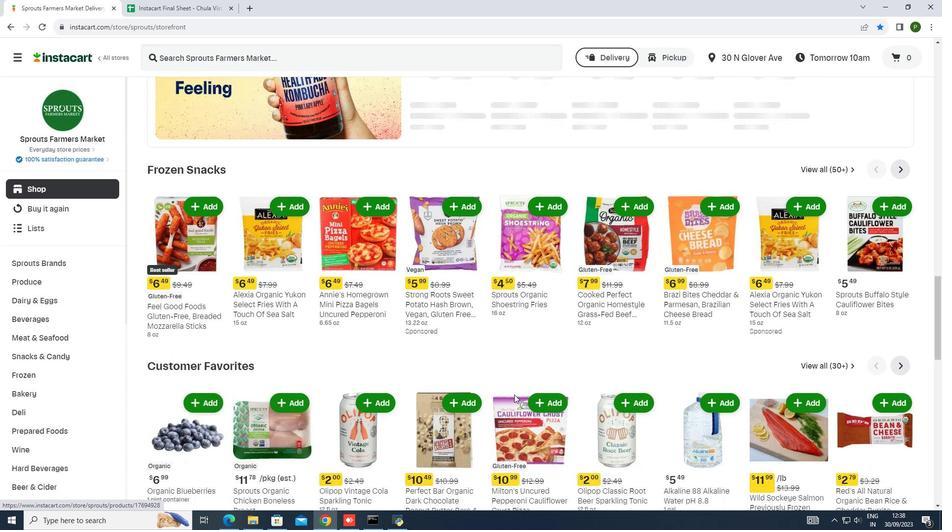 
Action: Mouse moved to (518, 398)
Screenshot: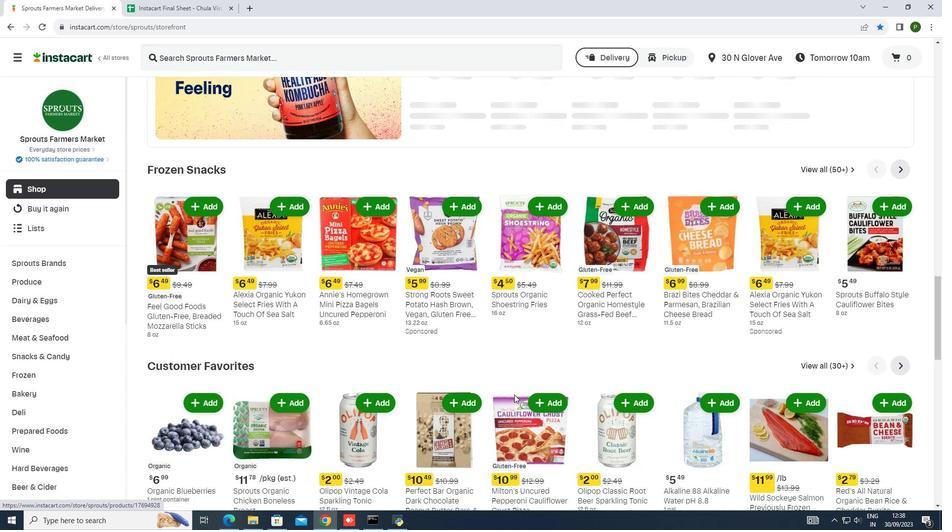 
Action: Mouse scrolled (518, 398) with delta (0, 0)
Screenshot: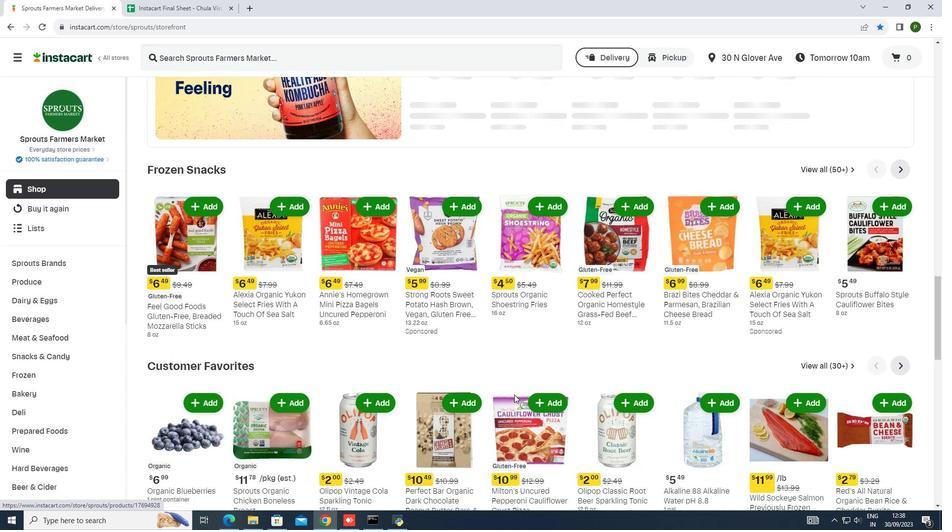 
Action: Mouse moved to (422, 384)
Screenshot: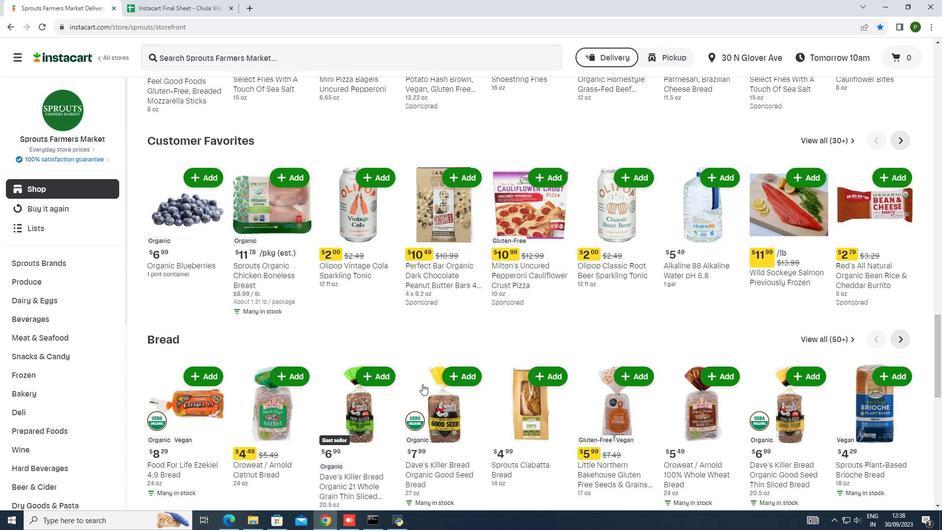 
Action: Mouse scrolled (422, 383) with delta (0, 0)
Screenshot: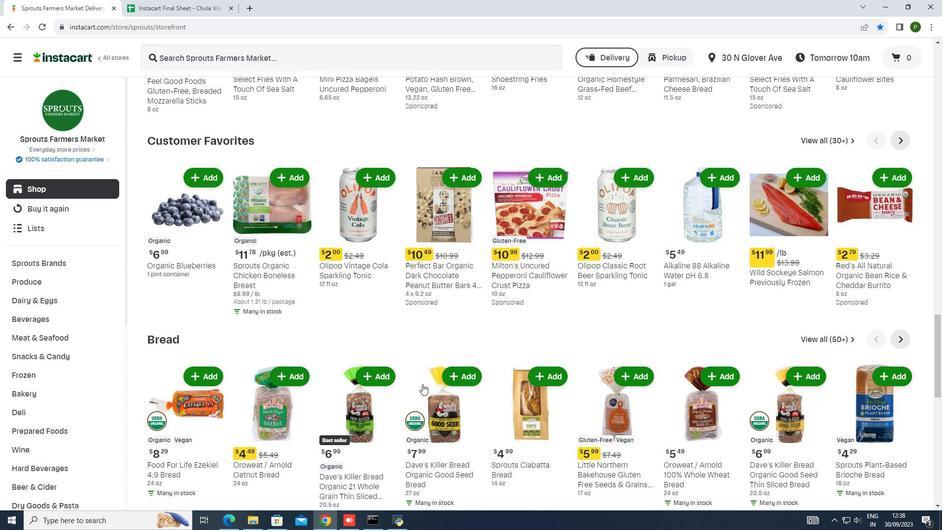 
Action: Mouse moved to (422, 384)
Screenshot: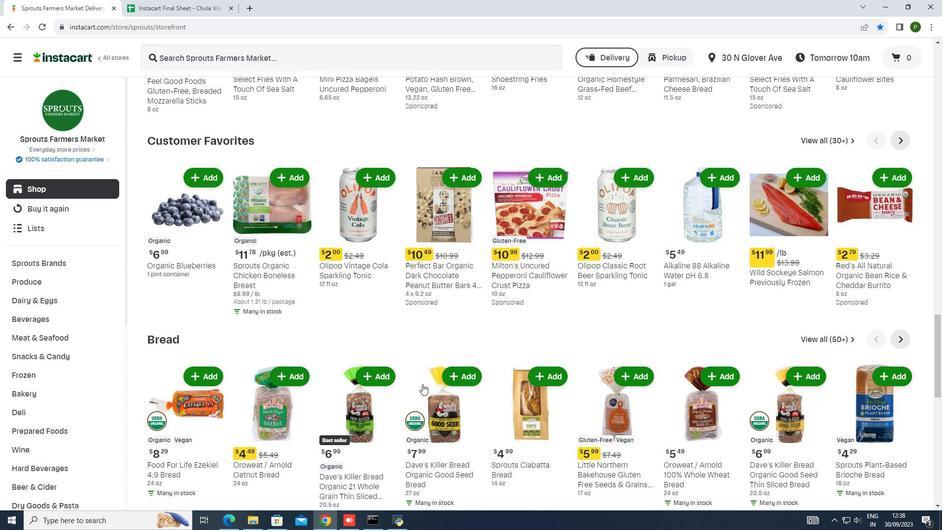 
Action: Mouse scrolled (422, 383) with delta (0, 0)
Screenshot: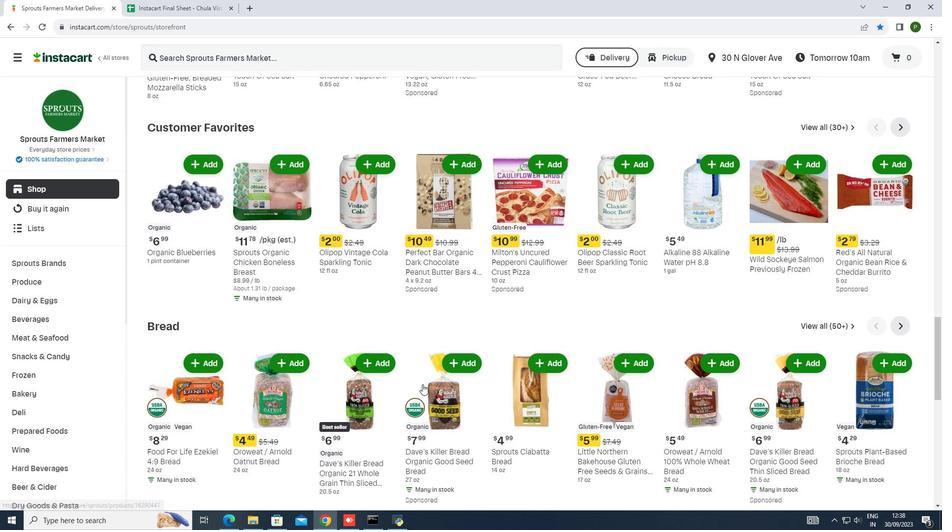 
Action: Mouse scrolled (422, 383) with delta (0, 0)
Screenshot: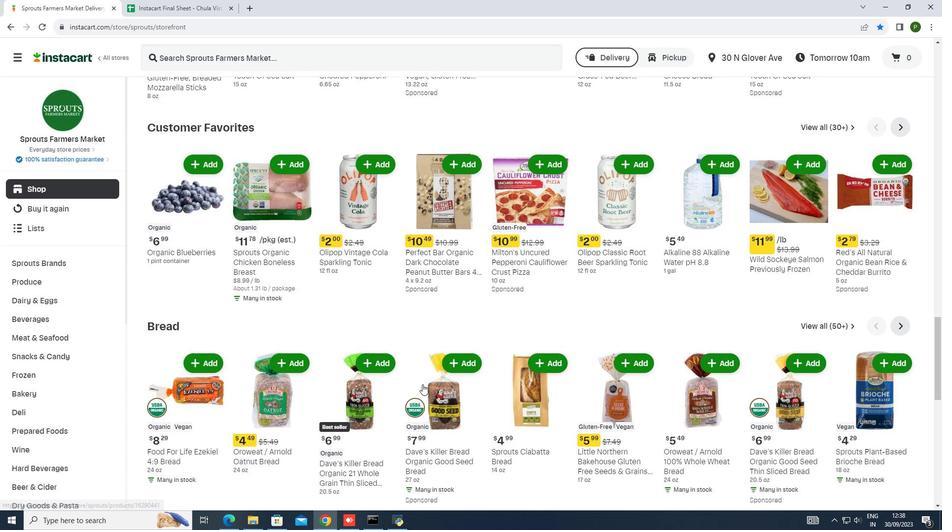
Action: Mouse moved to (420, 382)
Screenshot: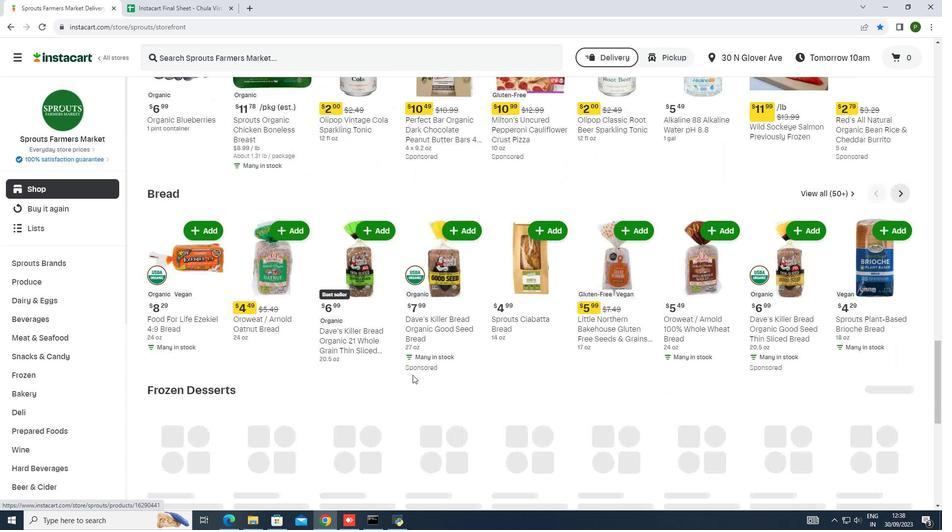 
Action: Mouse scrolled (420, 382) with delta (0, 0)
Screenshot: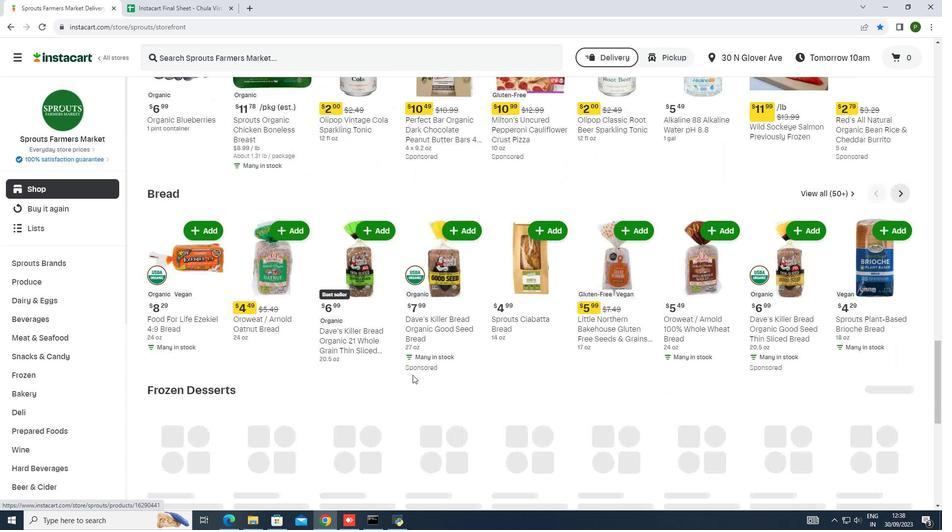 
Action: Mouse moved to (415, 378)
Screenshot: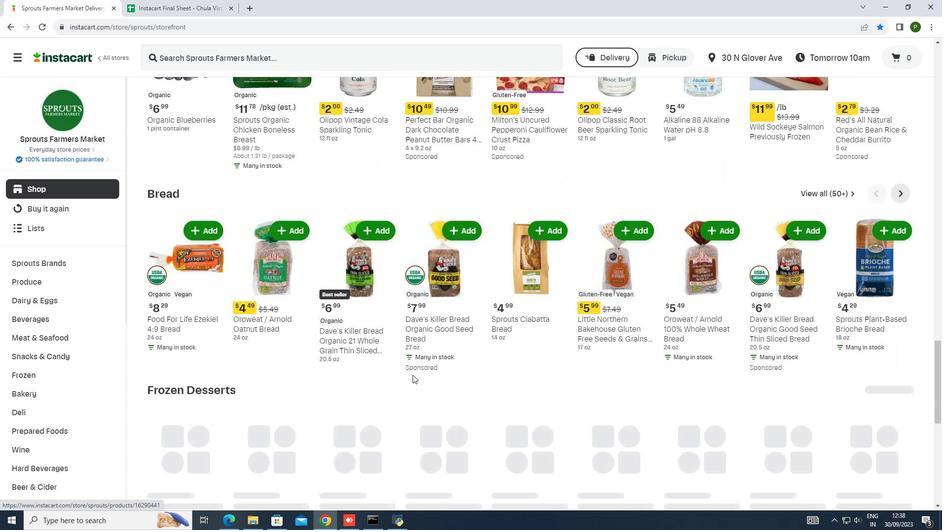
Action: Mouse scrolled (415, 378) with delta (0, 0)
Screenshot: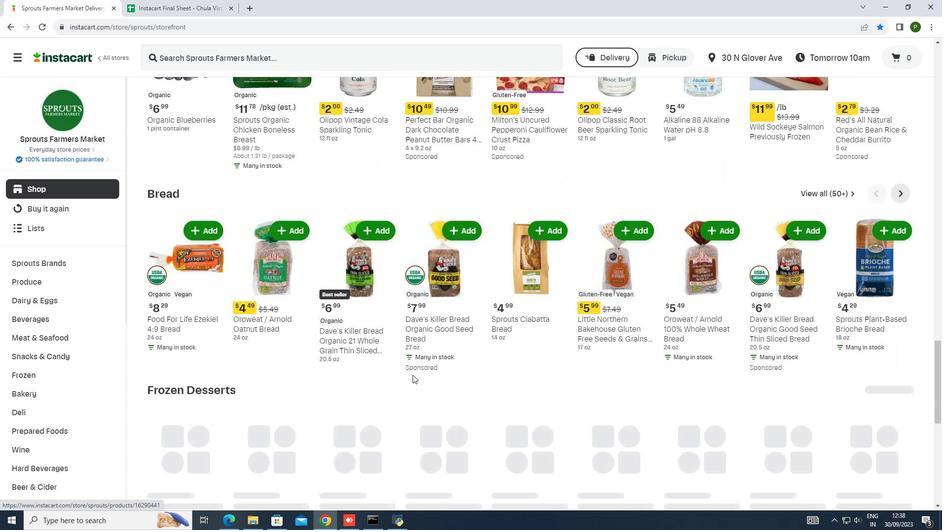 
Action: Mouse moved to (415, 378)
Screenshot: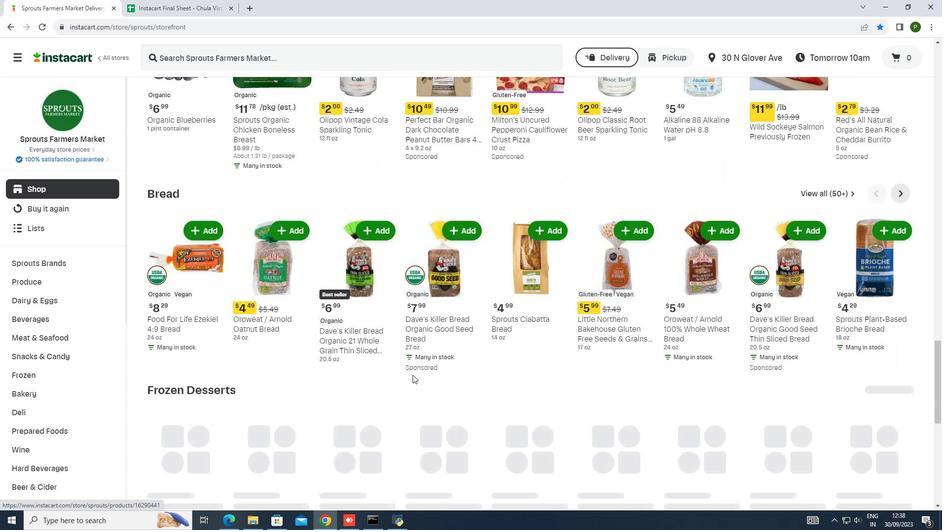 
Action: Mouse scrolled (415, 378) with delta (0, 0)
Screenshot: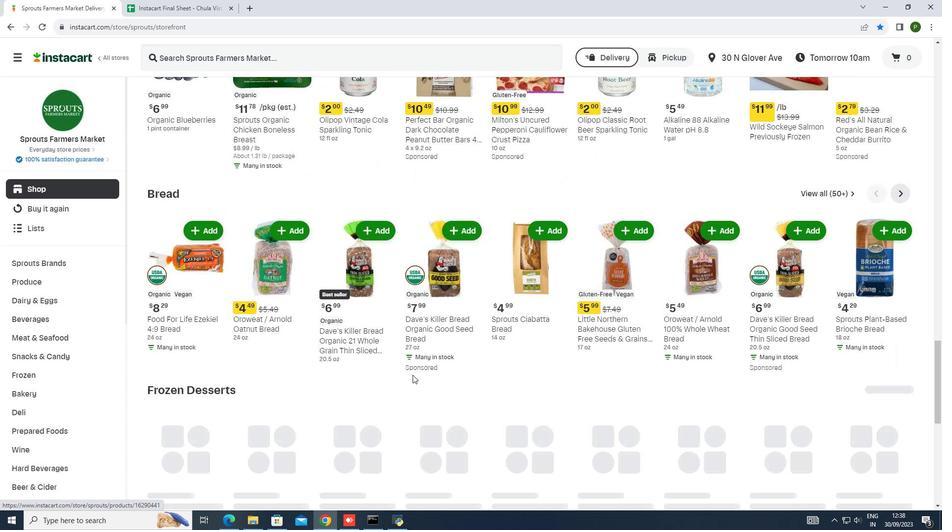 
Action: Mouse moved to (439, 358)
Screenshot: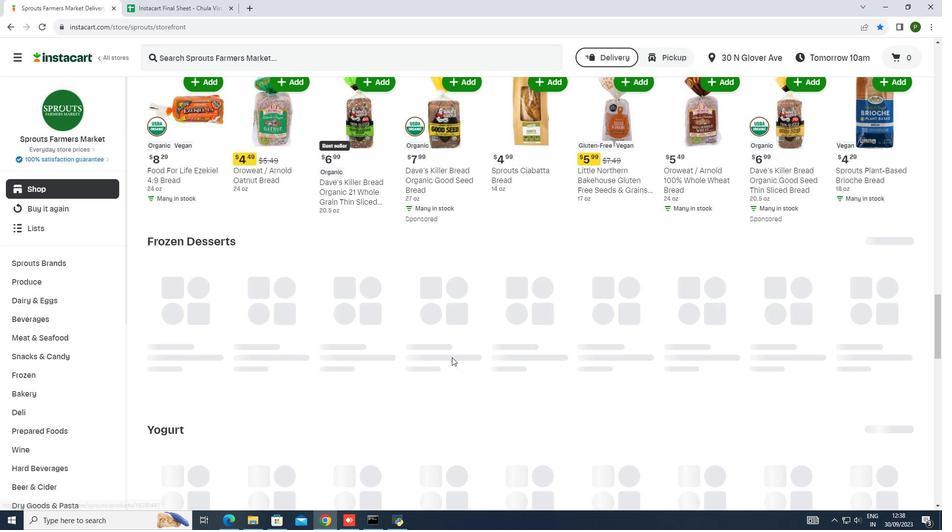 
Action: Mouse scrolled (439, 358) with delta (0, 0)
Screenshot: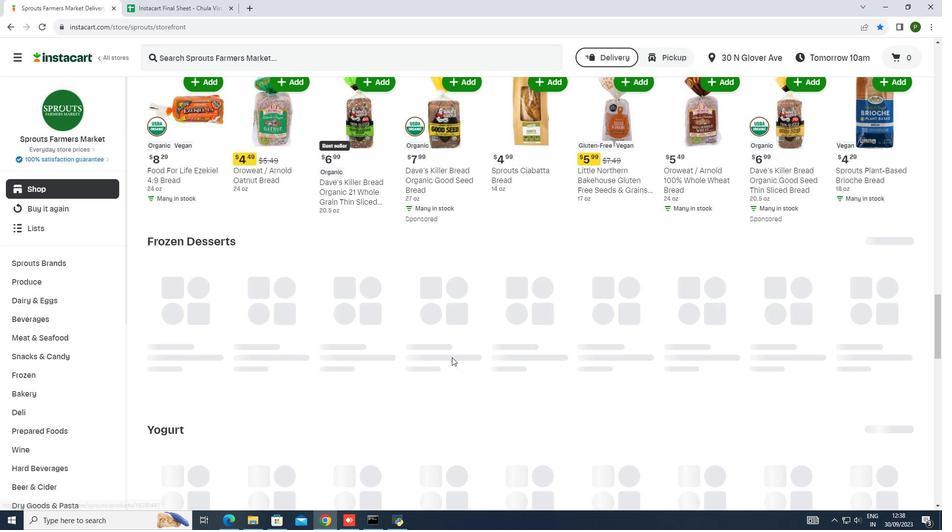 
Action: Mouse moved to (453, 357)
Screenshot: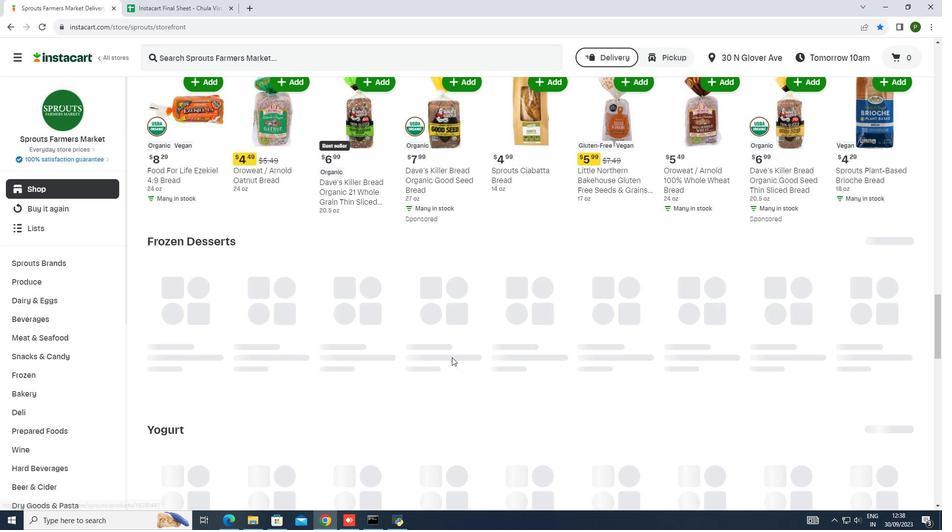
Action: Mouse scrolled (453, 356) with delta (0, 0)
Screenshot: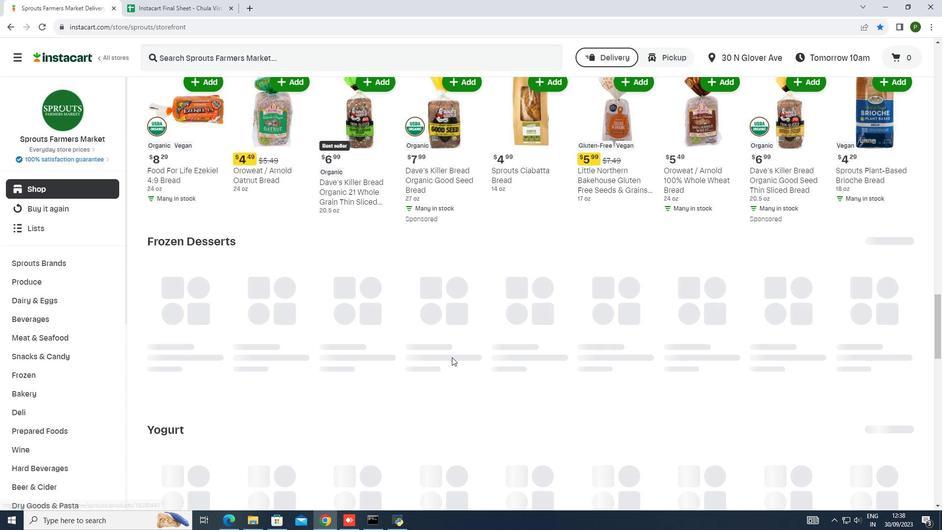 
Action: Mouse moved to (495, 341)
Screenshot: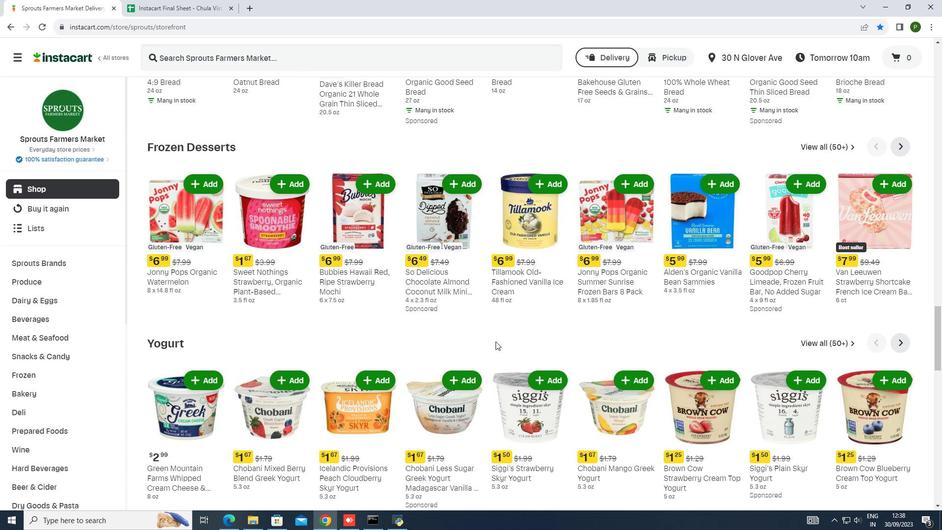
Action: Mouse scrolled (495, 341) with delta (0, 0)
Screenshot: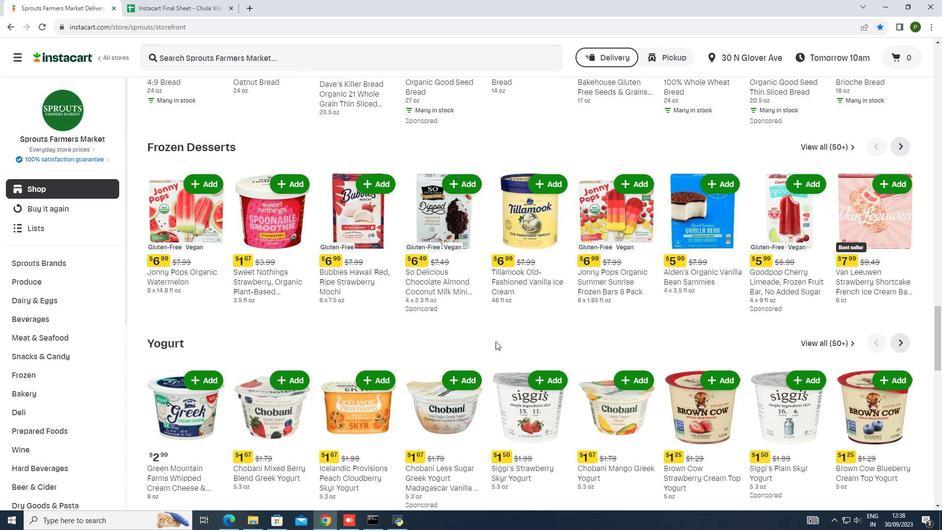 
Action: Mouse scrolled (495, 341) with delta (0, 0)
Screenshot: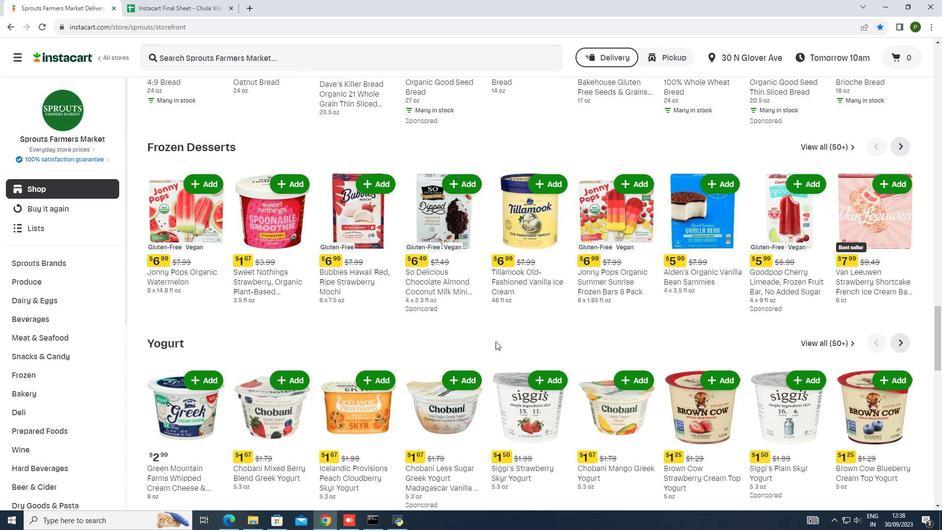 
Action: Mouse scrolled (495, 341) with delta (0, 0)
Screenshot: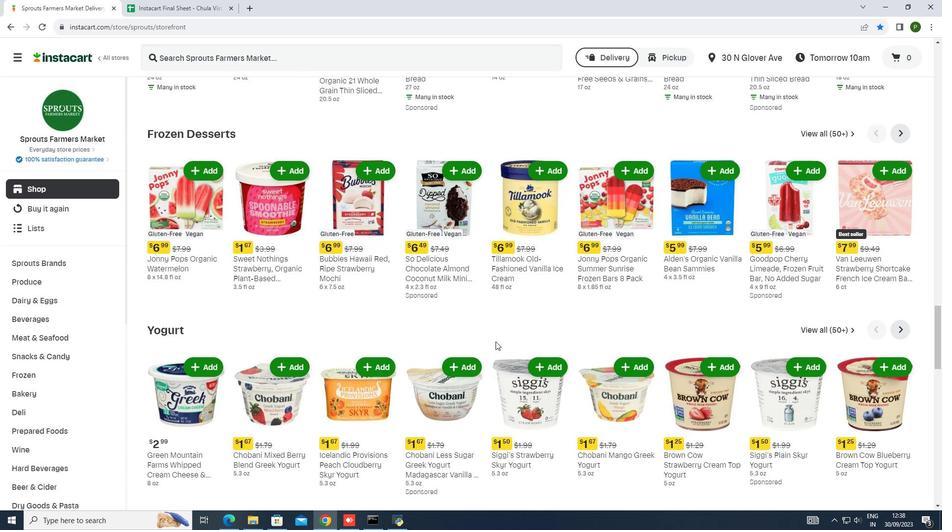 
Action: Mouse scrolled (495, 341) with delta (0, 0)
Screenshot: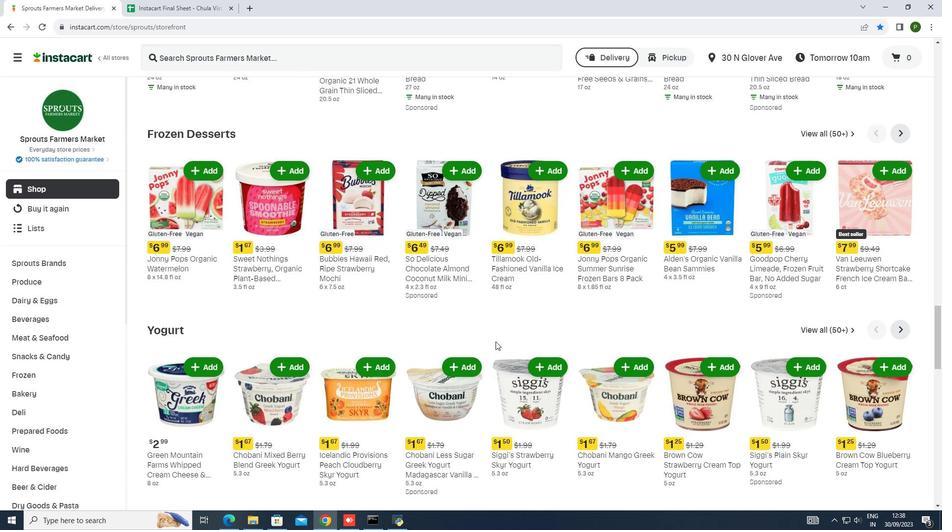 
Action: Mouse scrolled (495, 341) with delta (0, 0)
Screenshot: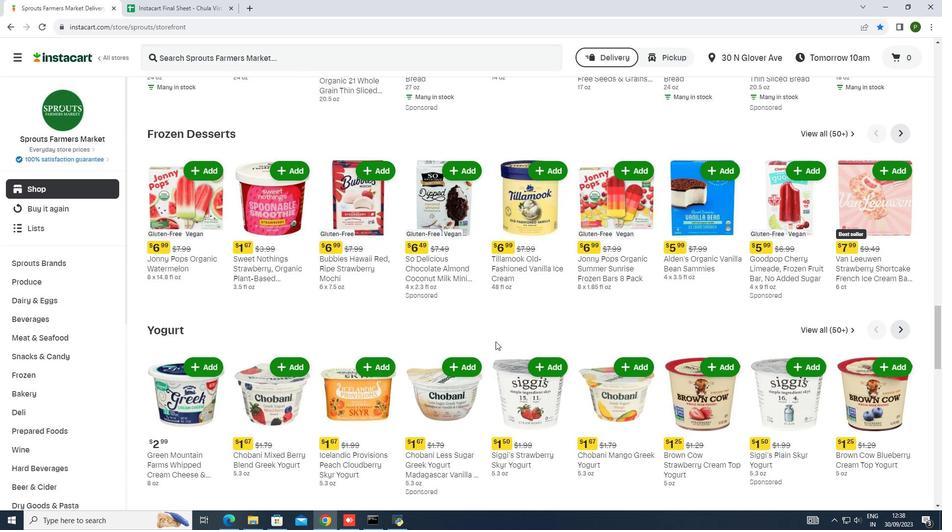 
Action: Mouse scrolled (495, 341) with delta (0, 0)
Screenshot: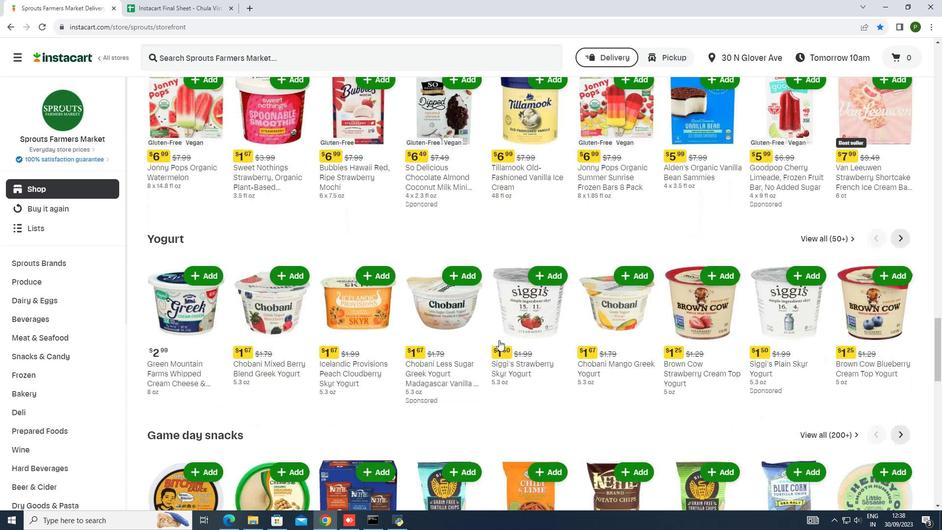 
Action: Mouse moved to (416, 362)
Screenshot: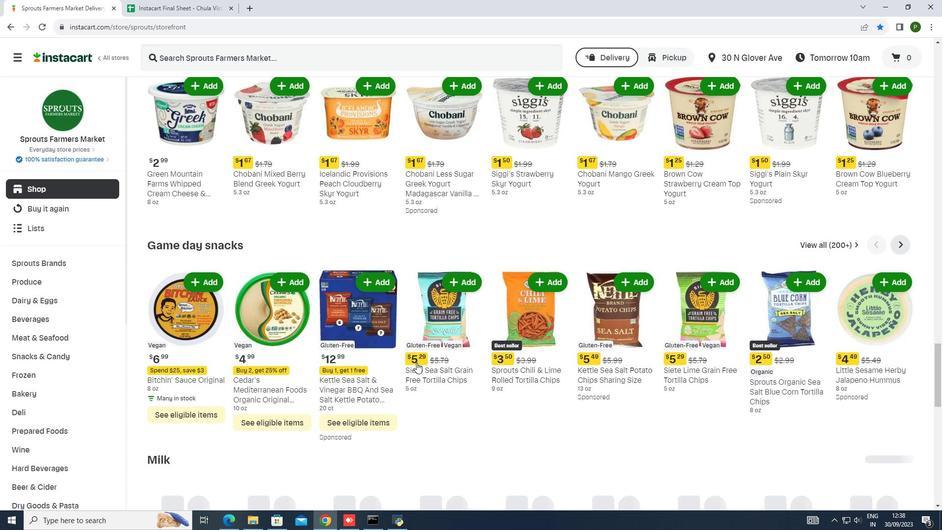 
Action: Mouse scrolled (416, 362) with delta (0, 0)
Screenshot: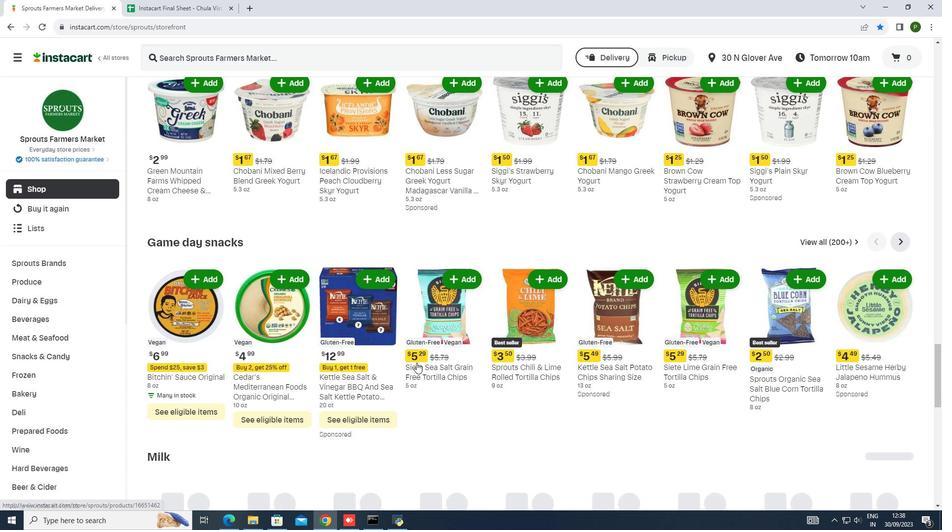 
Action: Mouse scrolled (416, 362) with delta (0, 0)
Screenshot: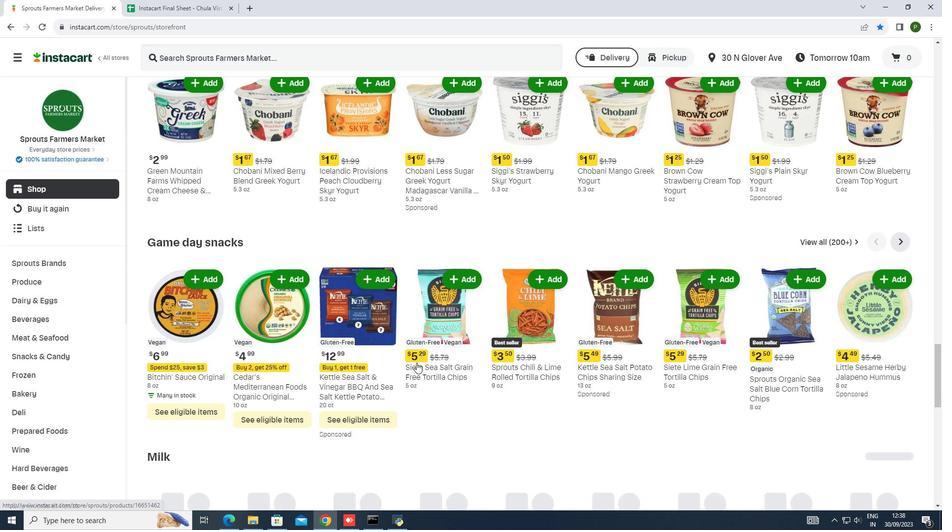 
Action: Mouse scrolled (416, 362) with delta (0, 0)
Screenshot: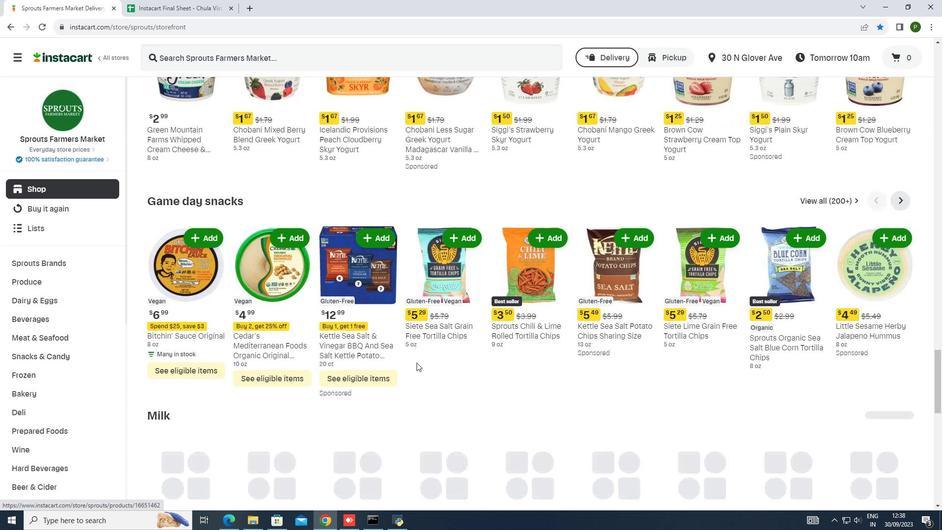 
Action: Mouse scrolled (416, 362) with delta (0, 0)
Screenshot: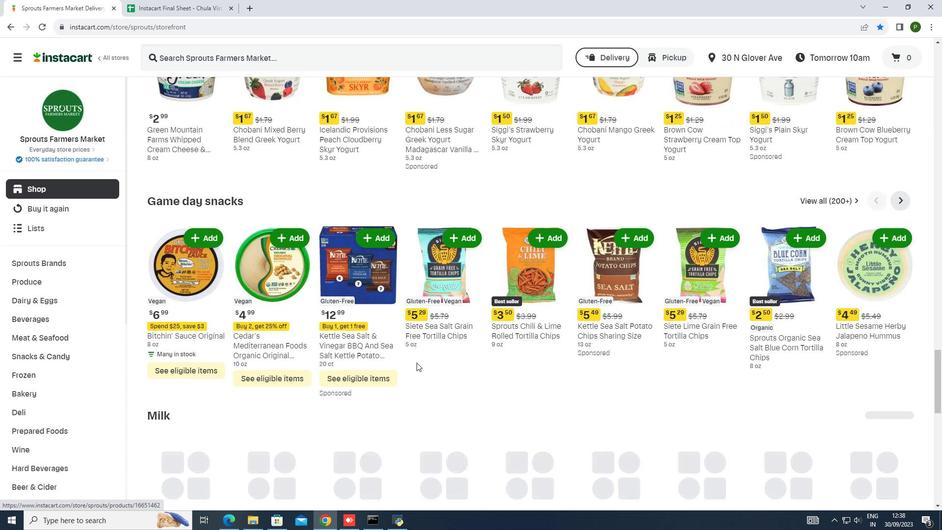 
Action: Mouse moved to (384, 352)
Screenshot: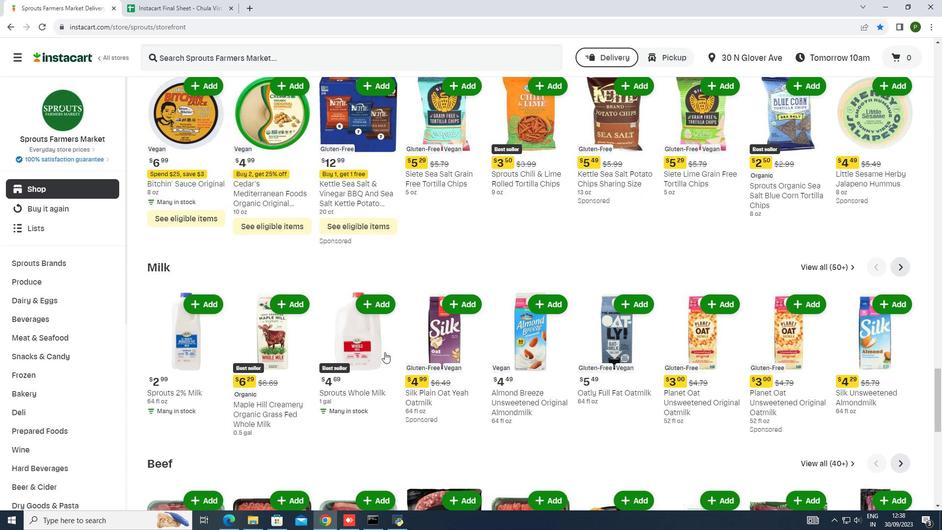 
Action: Mouse scrolled (384, 352) with delta (0, 0)
Screenshot: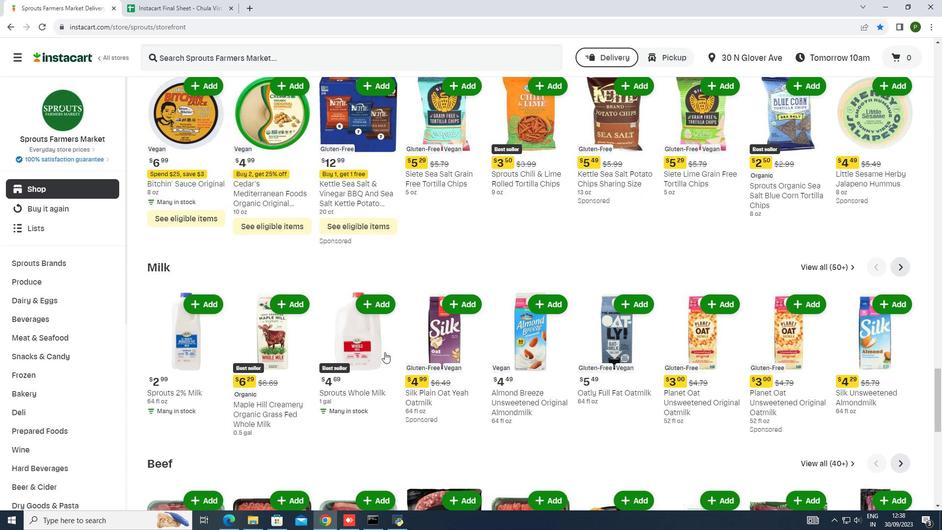 
Action: Mouse scrolled (384, 352) with delta (0, 0)
Screenshot: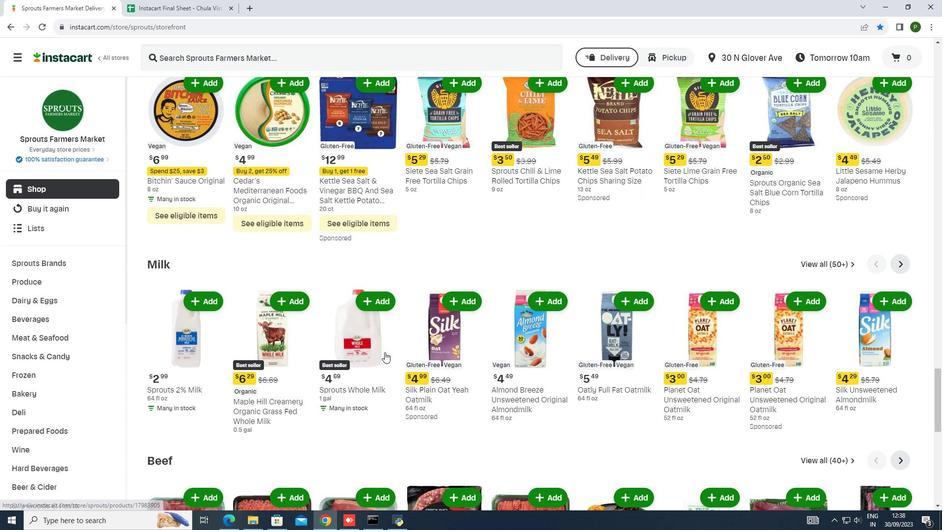 
Action: Mouse scrolled (384, 352) with delta (0, 0)
Screenshot: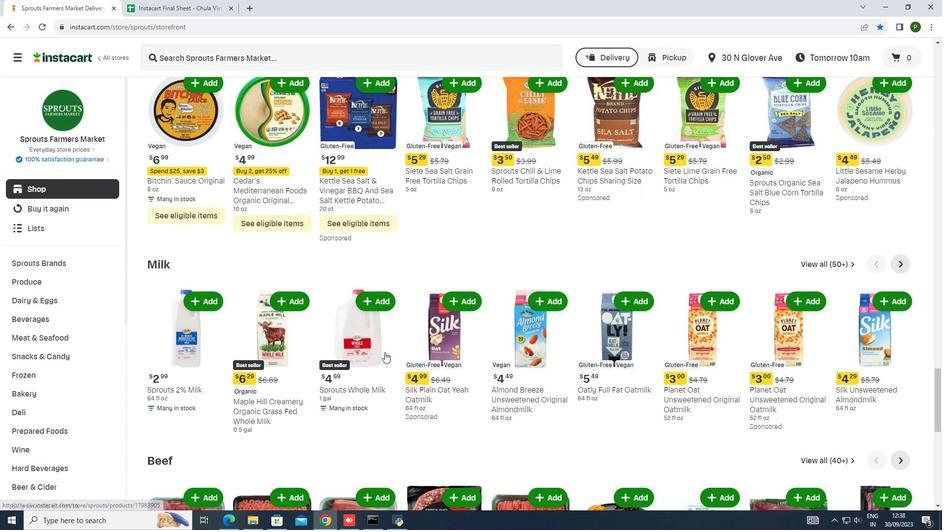 
Action: Mouse scrolled (384, 352) with delta (0, 0)
Screenshot: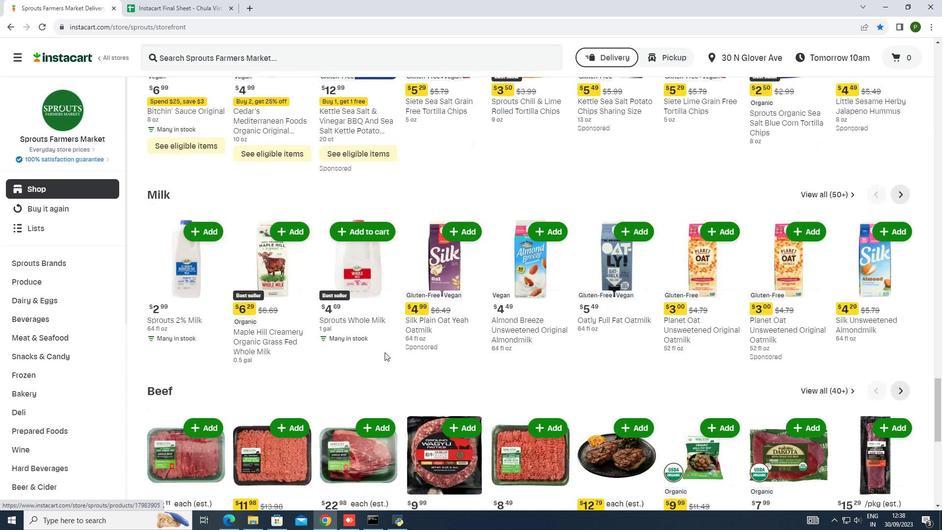 
Action: Mouse scrolled (384, 352) with delta (0, 0)
Screenshot: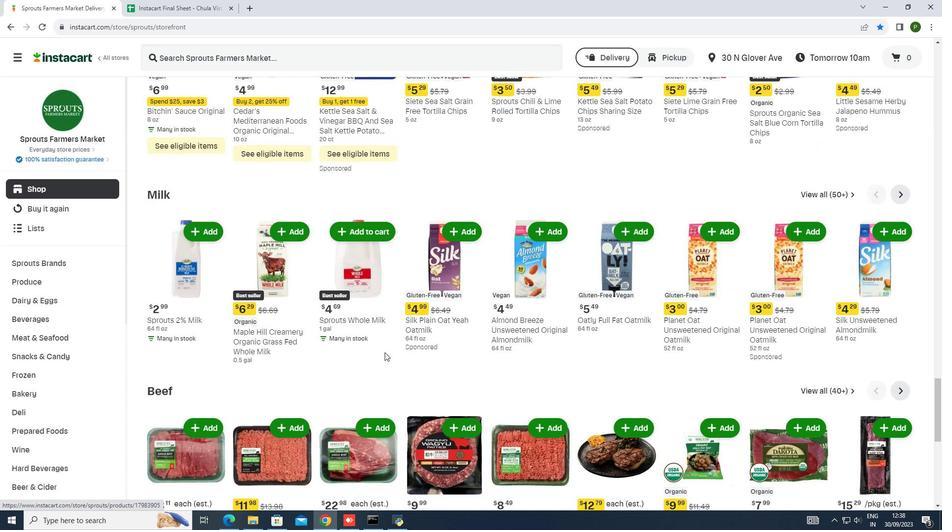 
Action: Mouse moved to (402, 354)
Screenshot: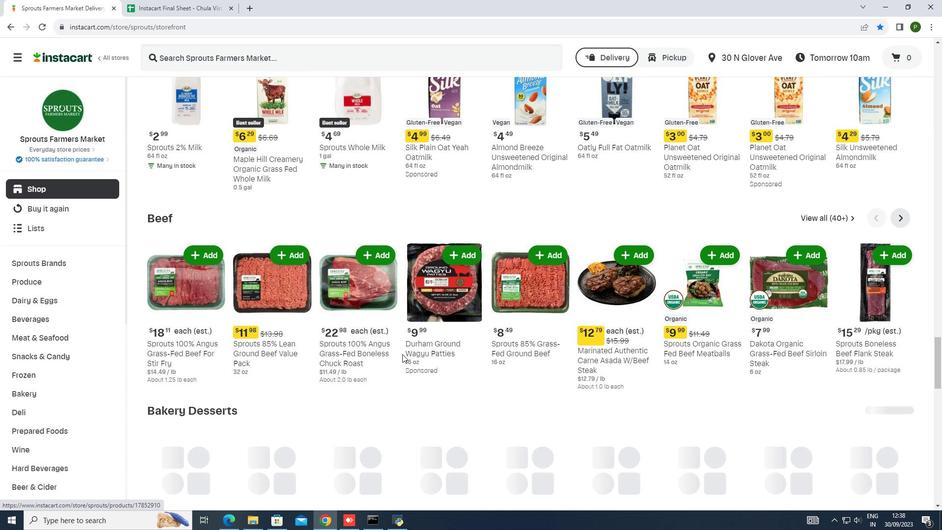 
Action: Mouse scrolled (402, 353) with delta (0, 0)
Screenshot: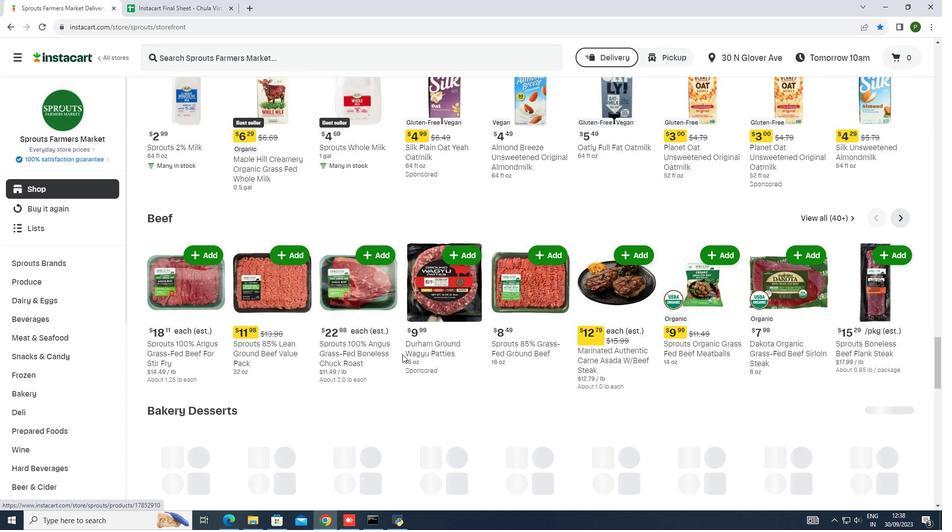 
Action: Mouse scrolled (402, 353) with delta (0, 0)
Screenshot: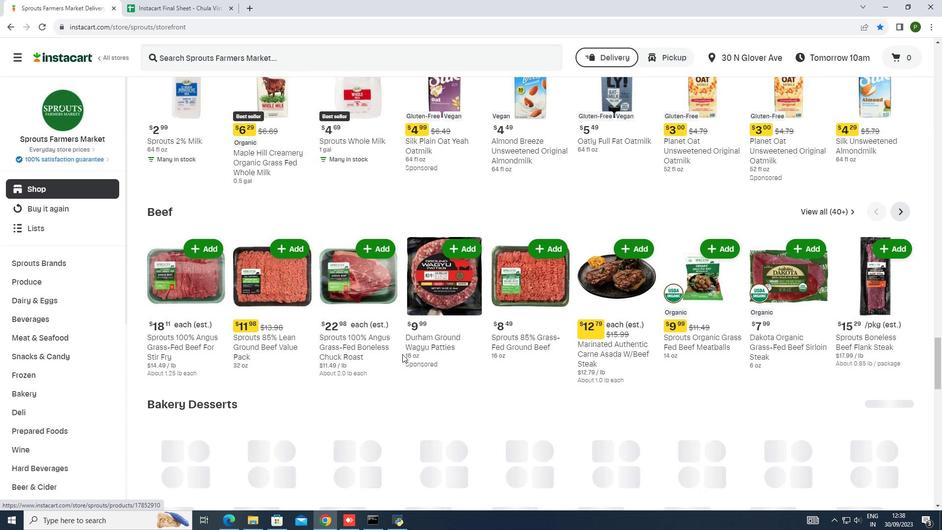 
Action: Mouse scrolled (402, 353) with delta (0, 0)
Screenshot: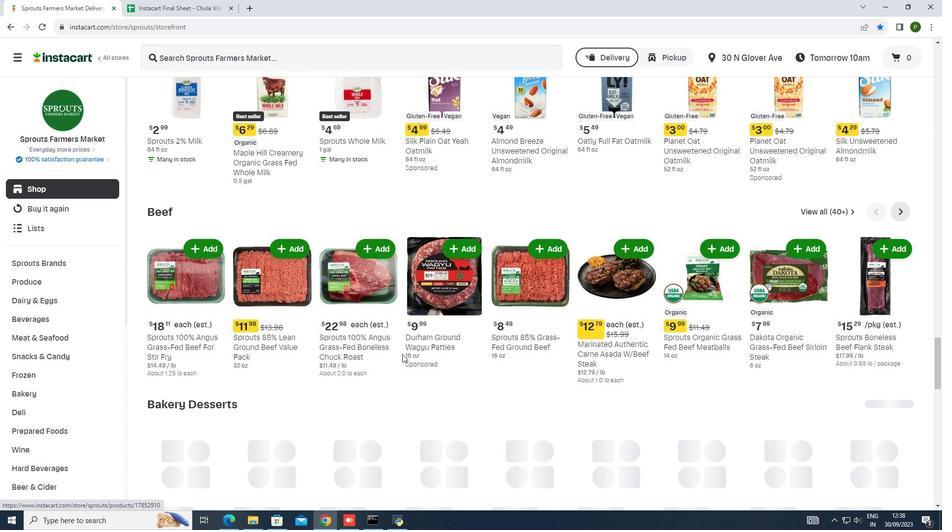 
Action: Mouse scrolled (402, 353) with delta (0, 0)
Screenshot: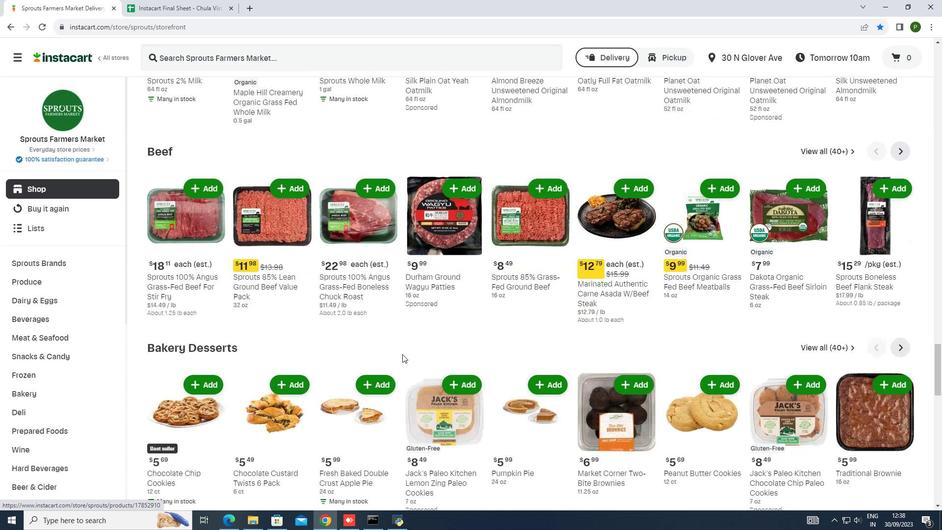 
Action: Mouse moved to (834, 217)
Screenshot: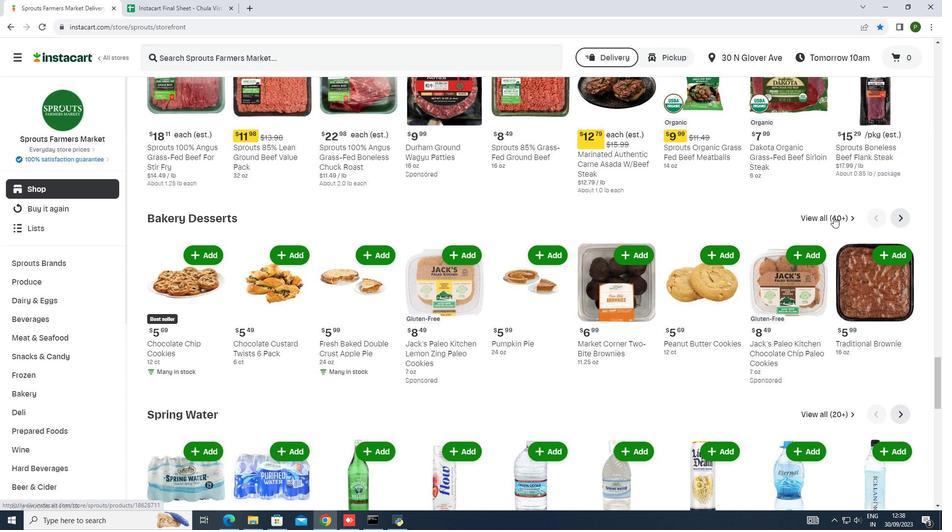 
Action: Mouse pressed left at (834, 217)
Screenshot: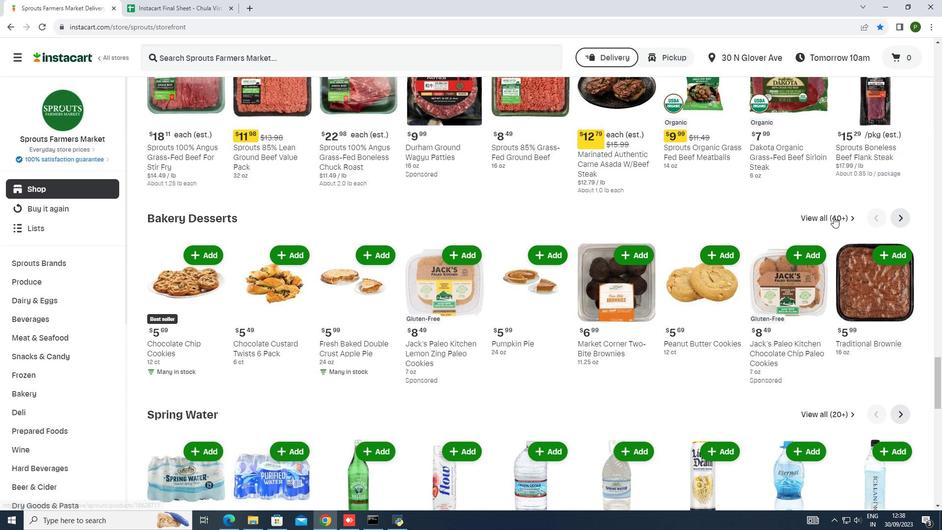 
Action: Mouse moved to (580, 277)
Screenshot: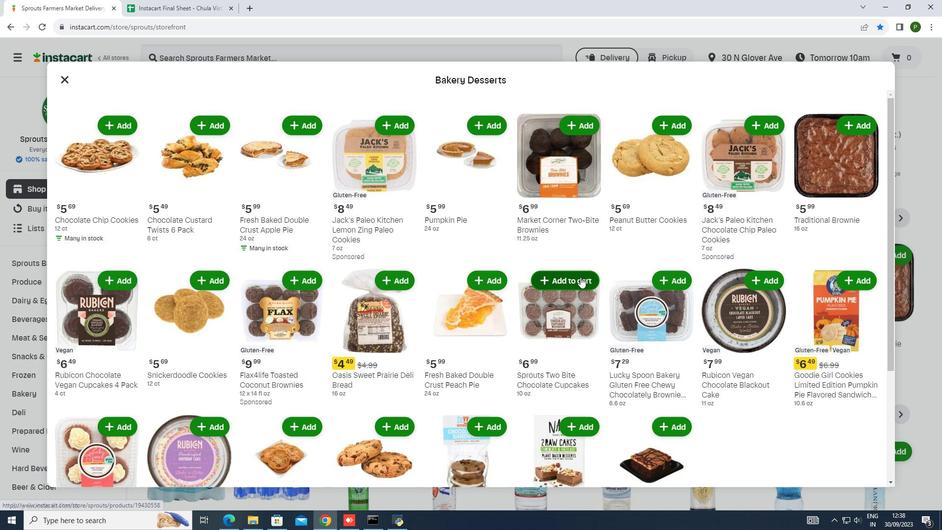 
Action: Mouse pressed left at (580, 277)
Screenshot: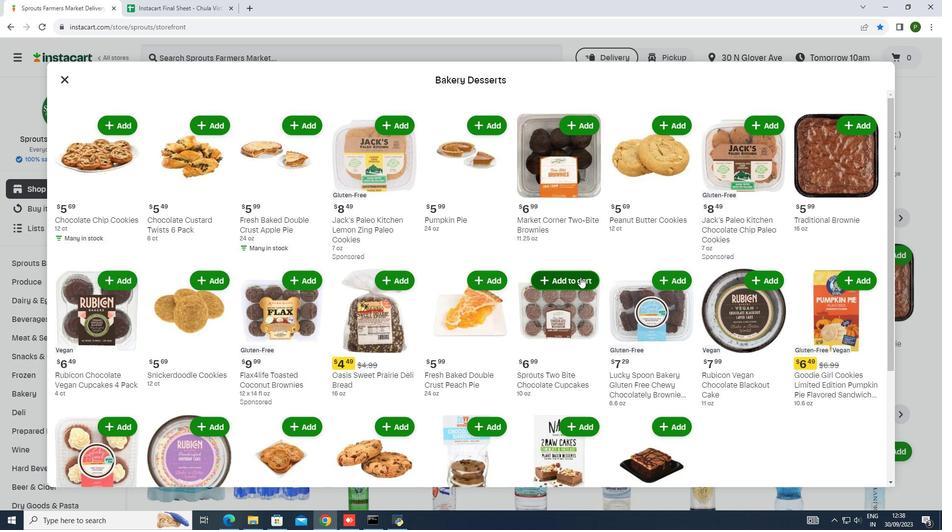 
Action: Mouse moved to (579, 276)
Screenshot: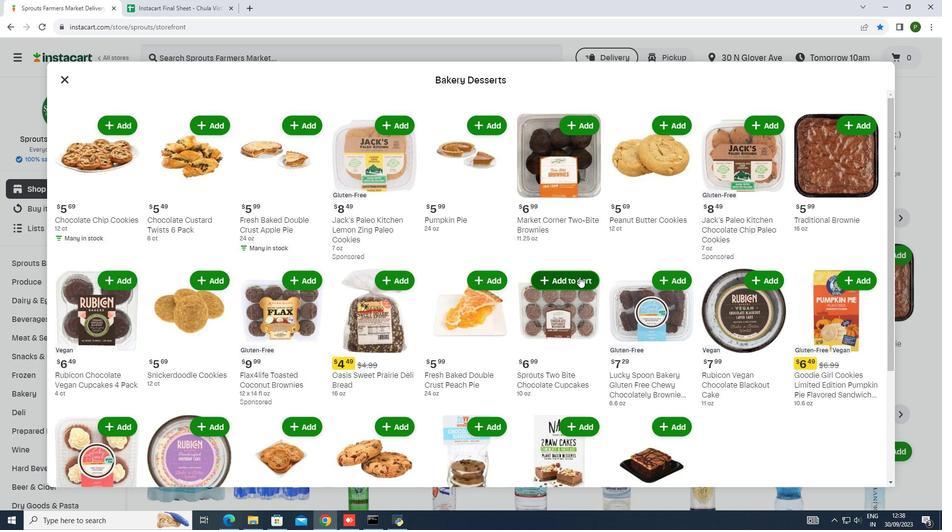 
